 Task: Look for space in Ta'izz, Yemen from 24th August, 2023 to 10th September, 2023 for 6 adults, 2 children in price range Rs.12000 to Rs.15000. Place can be entire place or shared room with 6 bedrooms having 6 beds and 6 bathrooms. Property type can be house, flat, guest house. Amenities needed are: wifi, TV, free parkinig on premises, gym, breakfast. Booking option can be shelf check-in. Required host language is English.
Action: Mouse moved to (422, 95)
Screenshot: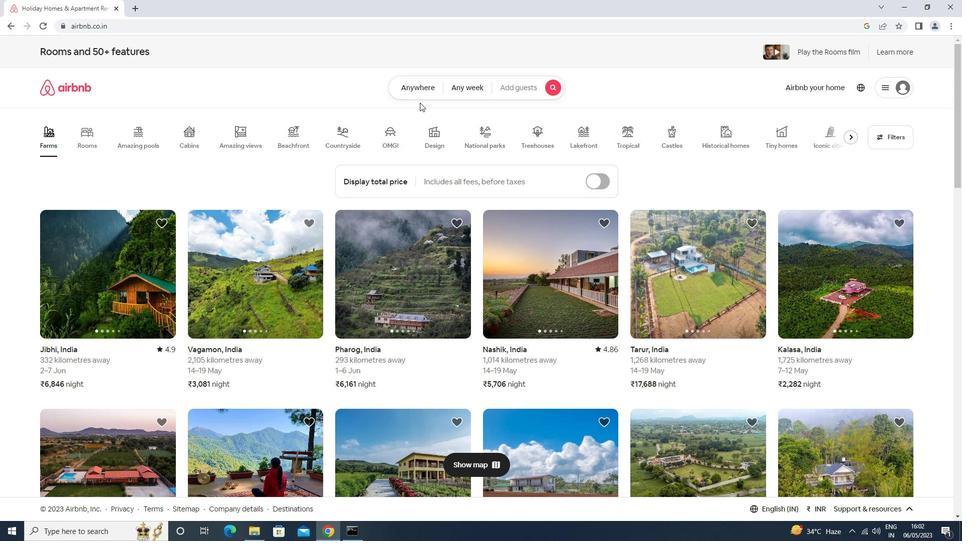 
Action: Mouse pressed left at (422, 95)
Screenshot: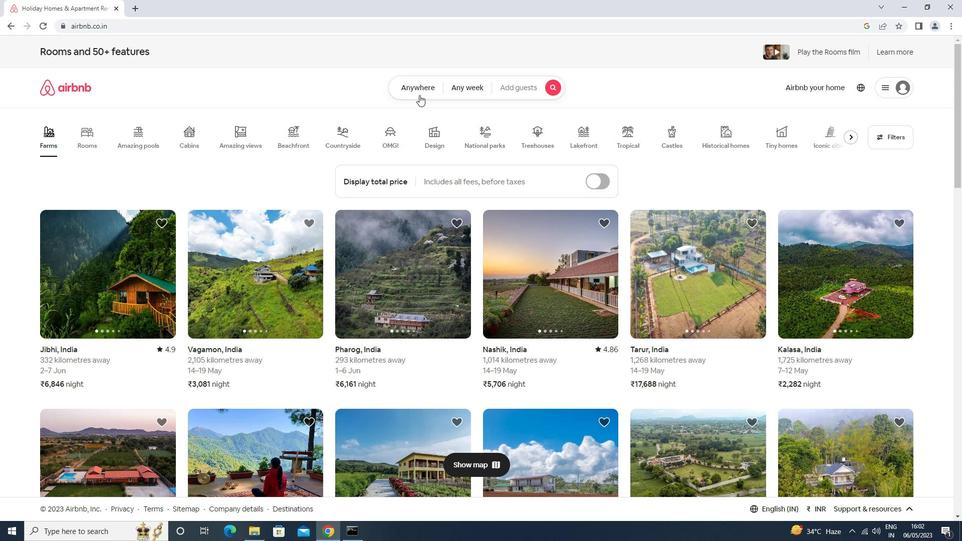 
Action: Mouse moved to (393, 121)
Screenshot: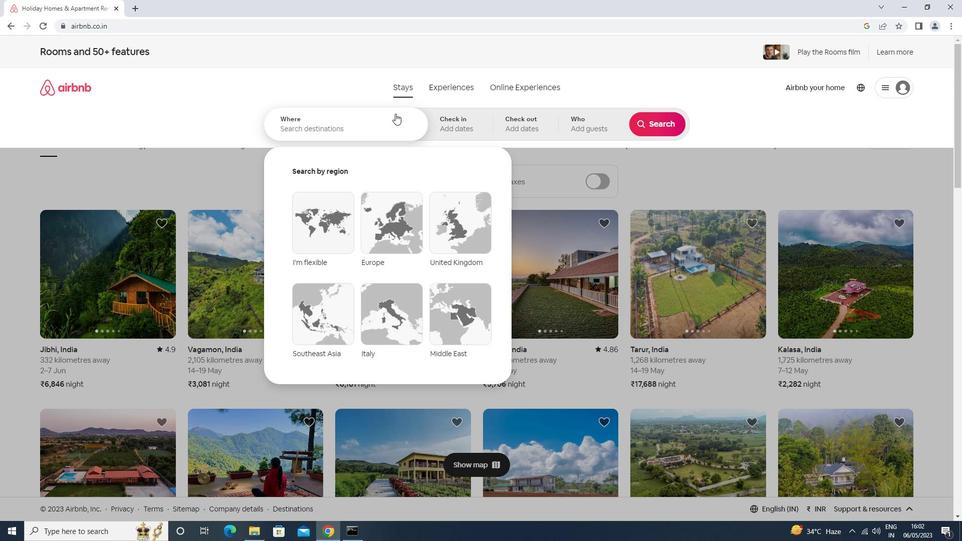 
Action: Mouse pressed left at (393, 121)
Screenshot: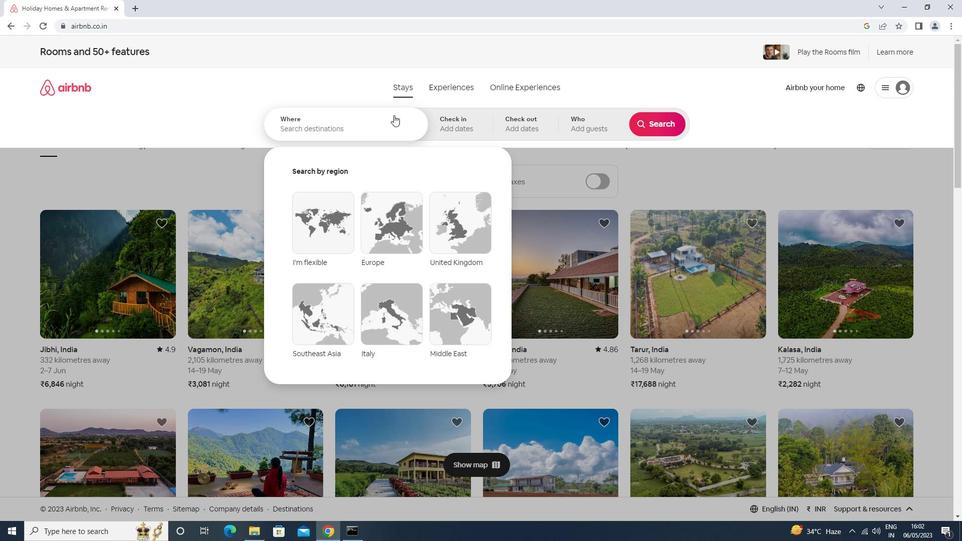 
Action: Mouse moved to (374, 122)
Screenshot: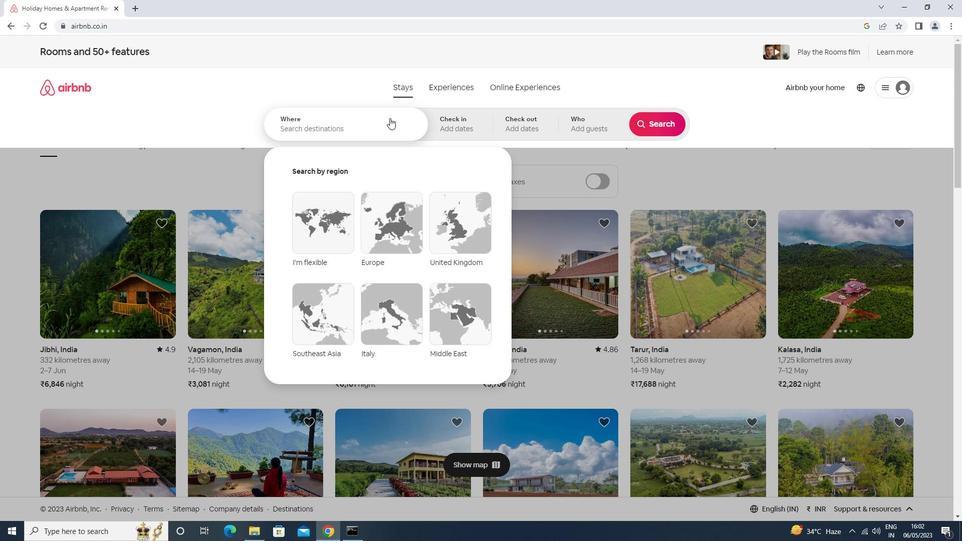 
Action: Key pressed <Key.shift>TA<Key.space>IZZ,<Key.down><Key.enter>
Screenshot: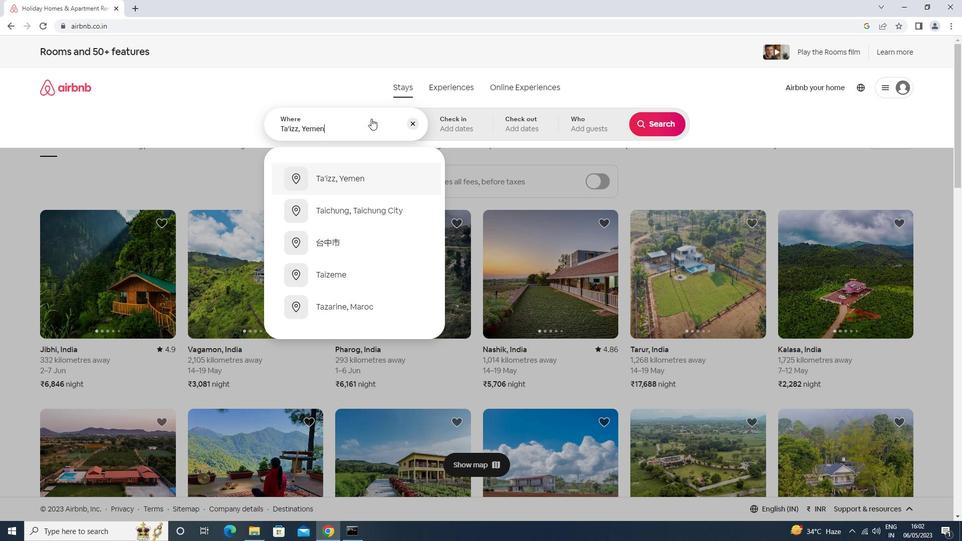 
Action: Mouse moved to (660, 202)
Screenshot: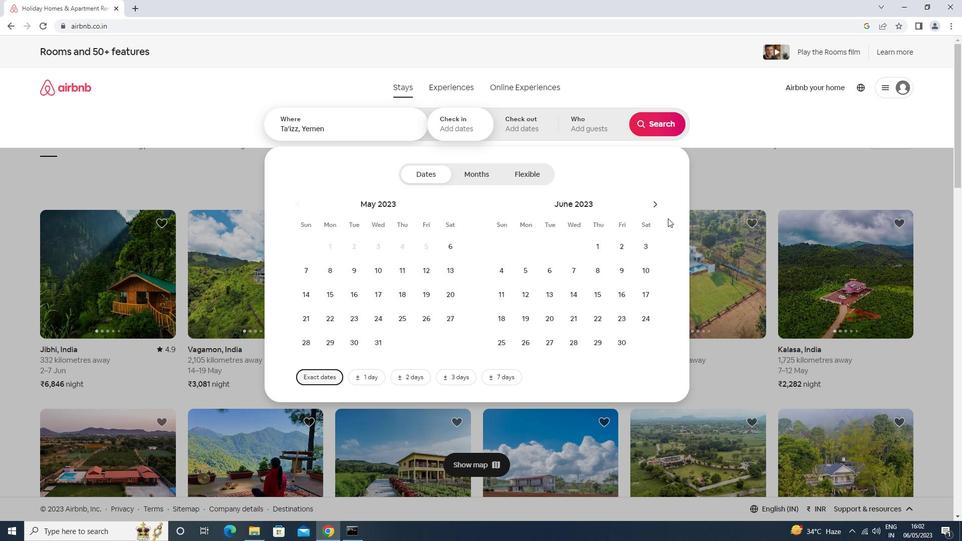 
Action: Mouse pressed left at (660, 202)
Screenshot: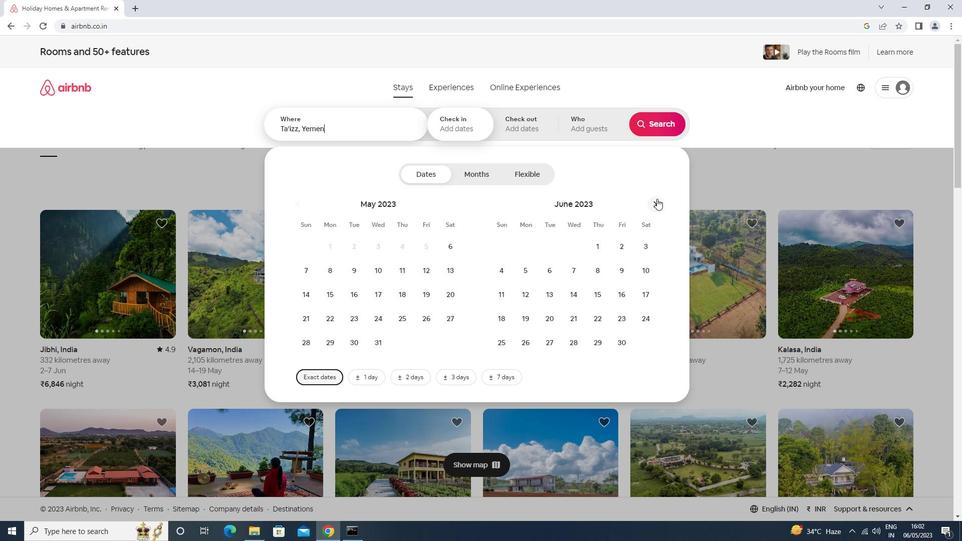 
Action: Mouse pressed left at (660, 202)
Screenshot: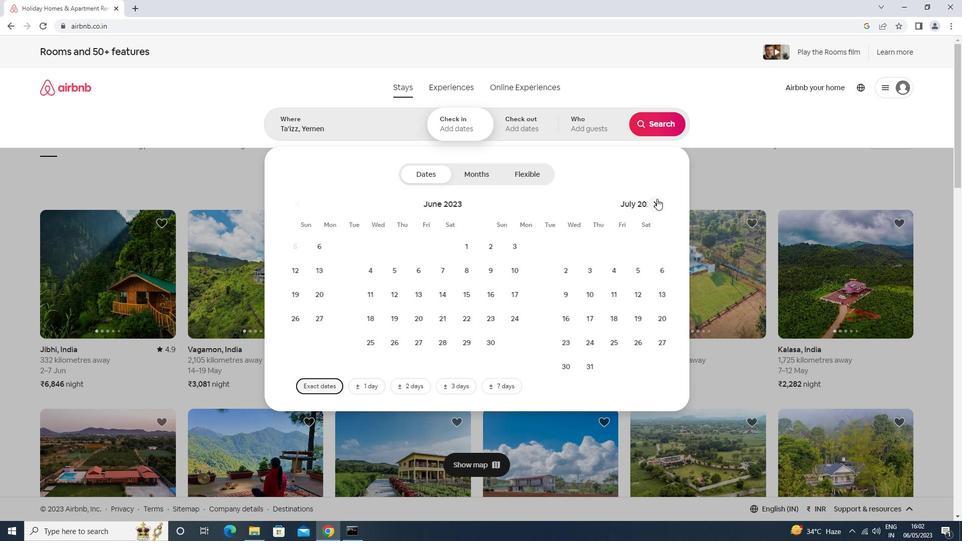 
Action: Mouse pressed left at (660, 202)
Screenshot: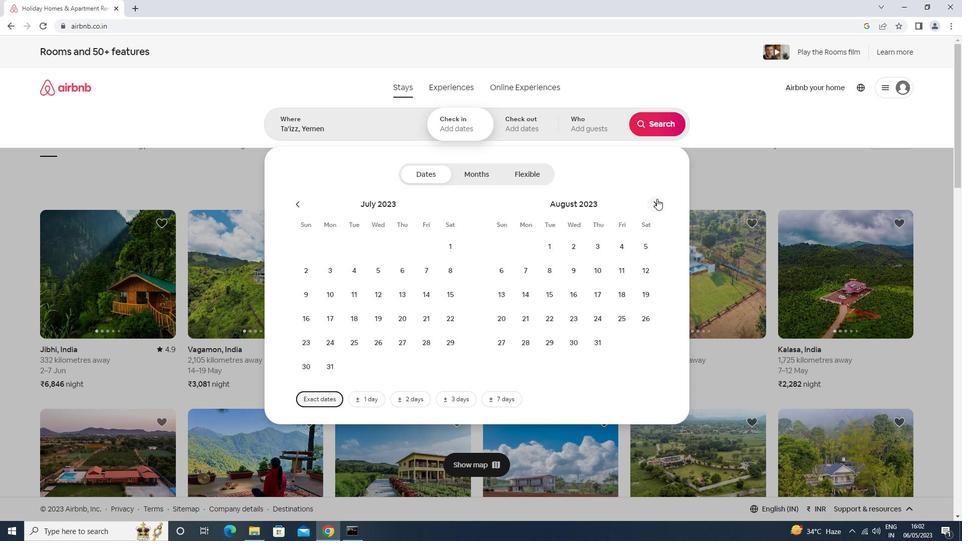 
Action: Mouse moved to (401, 317)
Screenshot: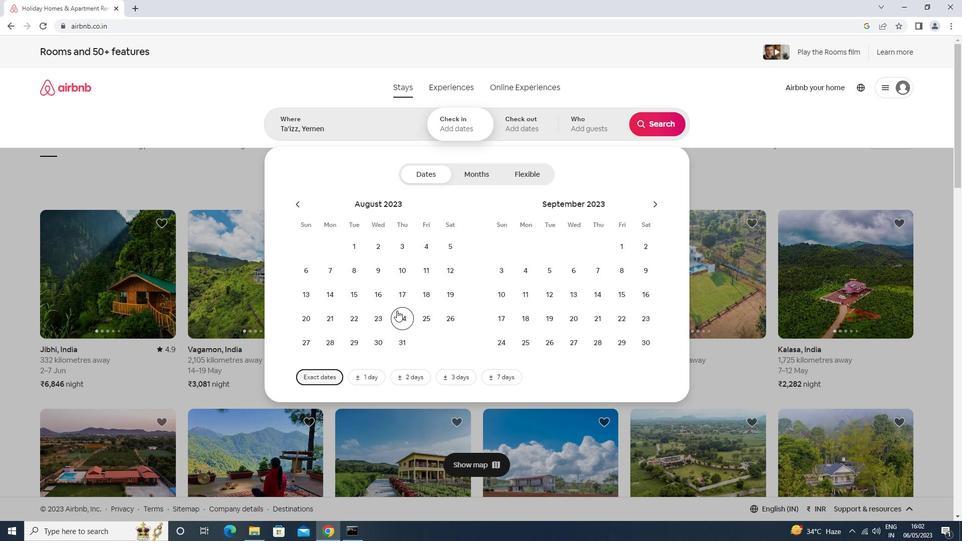 
Action: Mouse pressed left at (401, 317)
Screenshot: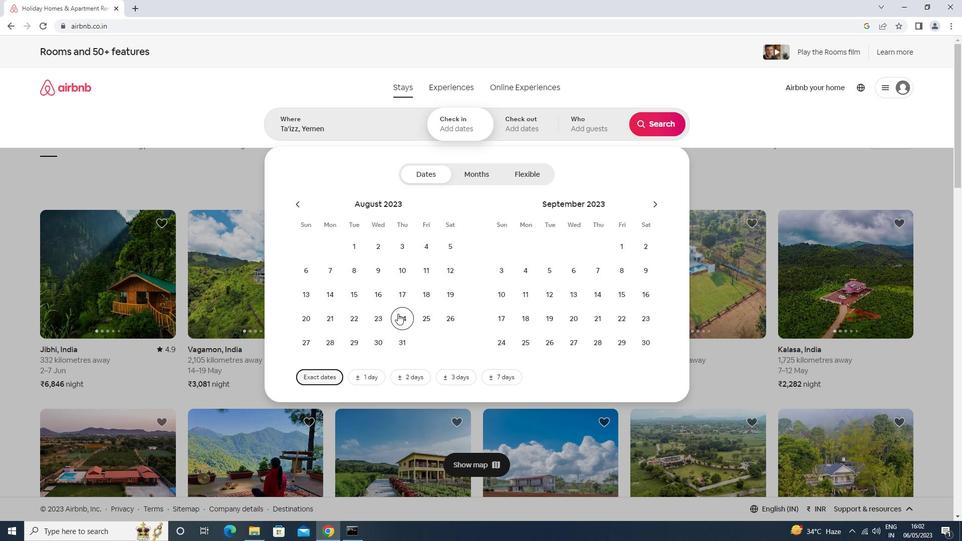 
Action: Mouse moved to (507, 298)
Screenshot: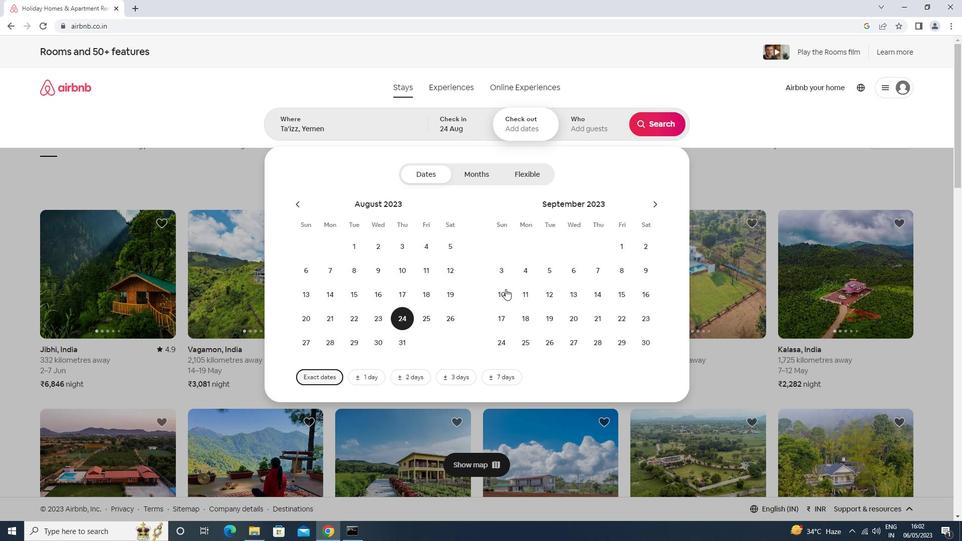 
Action: Mouse pressed left at (507, 298)
Screenshot: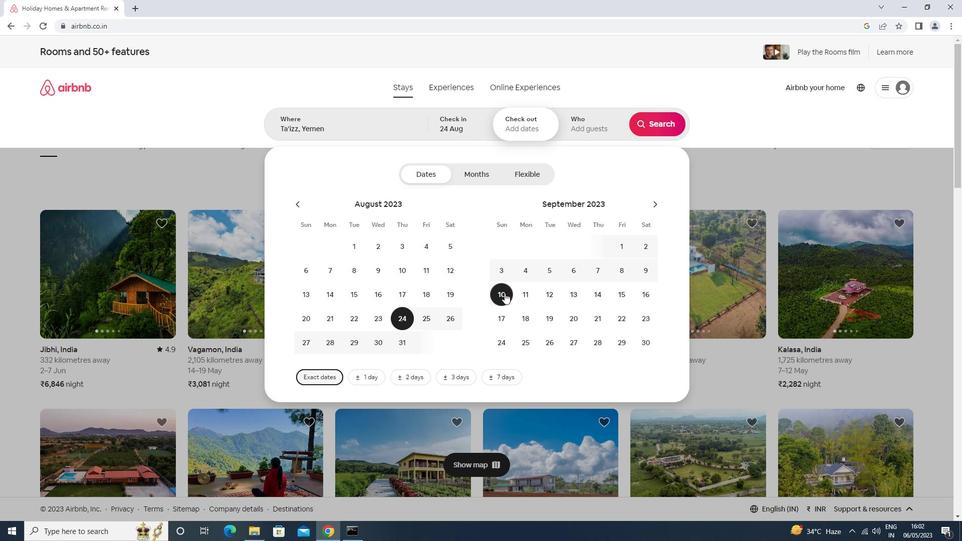 
Action: Mouse moved to (590, 129)
Screenshot: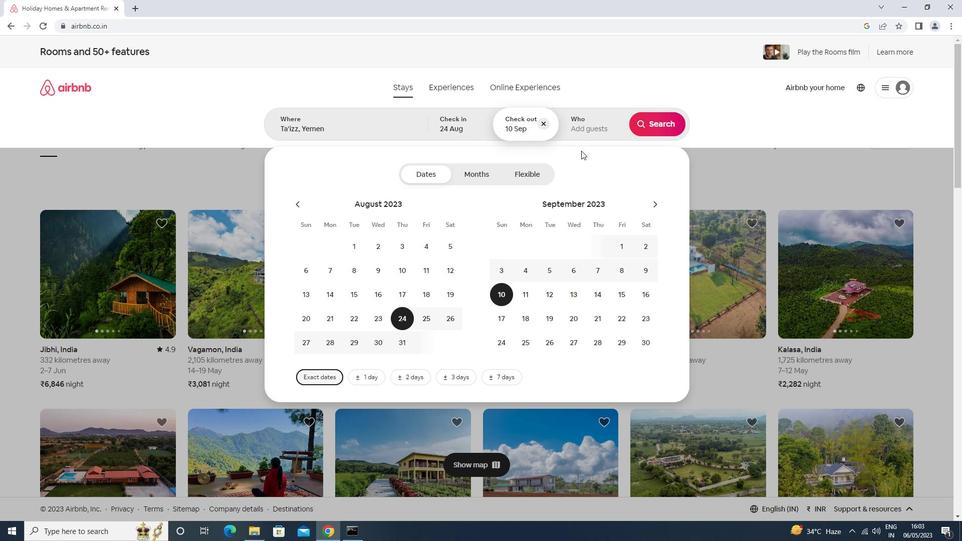 
Action: Mouse pressed left at (590, 129)
Screenshot: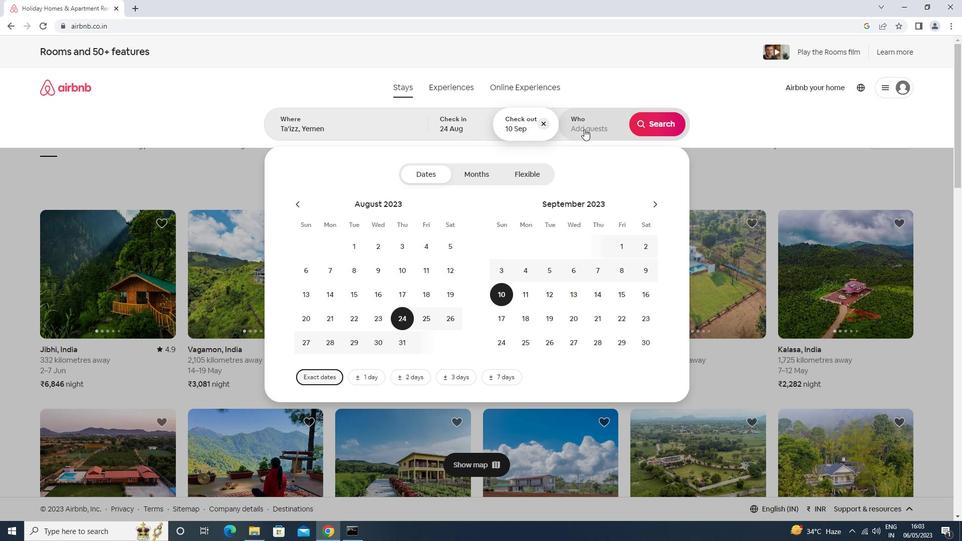 
Action: Mouse moved to (659, 179)
Screenshot: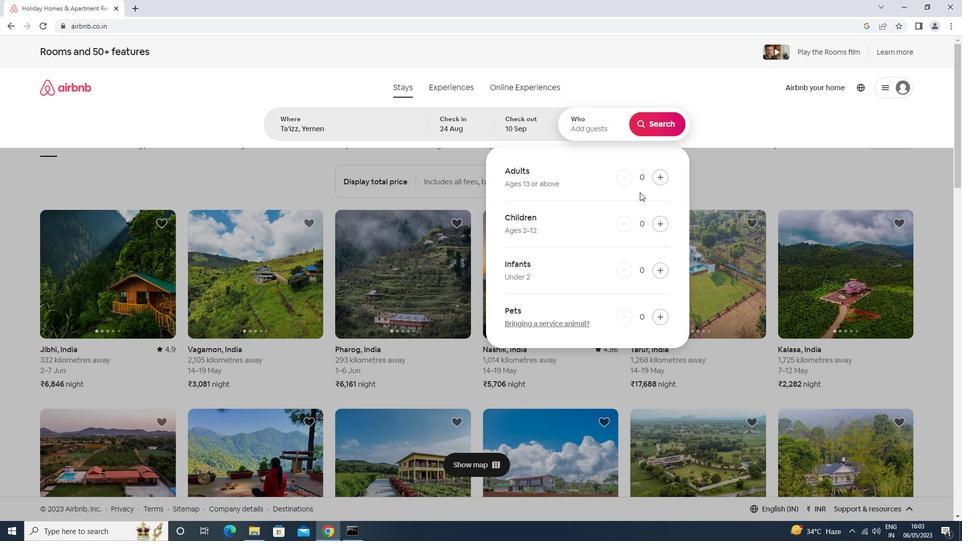 
Action: Mouse pressed left at (659, 179)
Screenshot: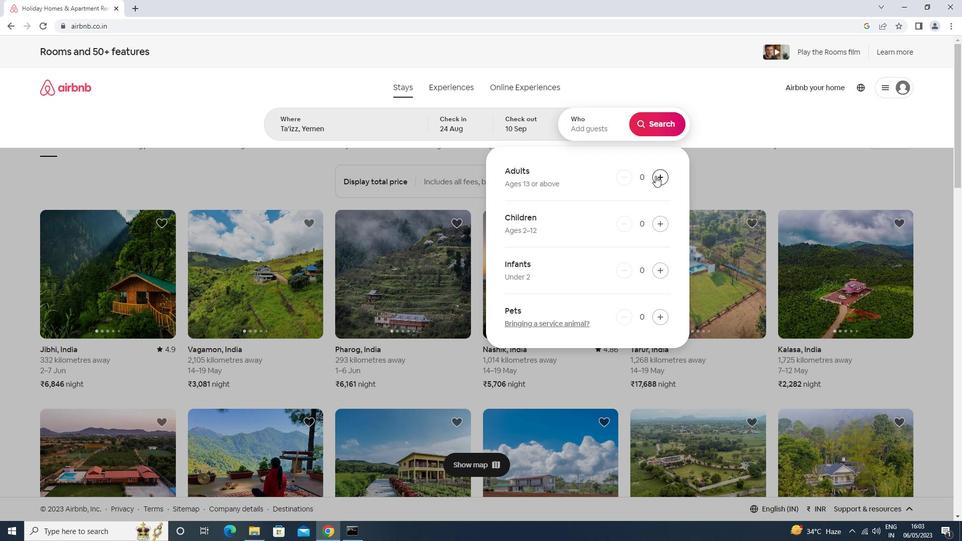 
Action: Mouse pressed left at (659, 179)
Screenshot: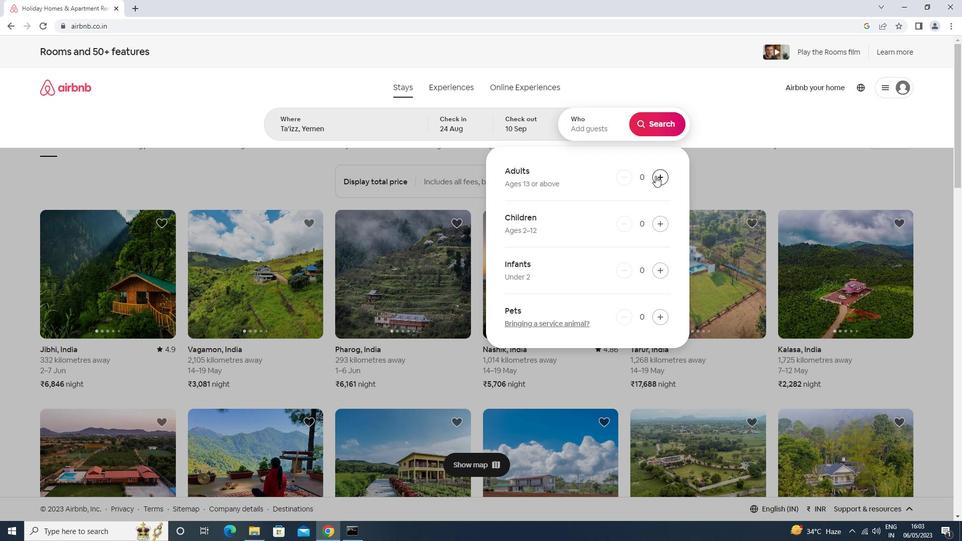 
Action: Mouse pressed left at (659, 179)
Screenshot: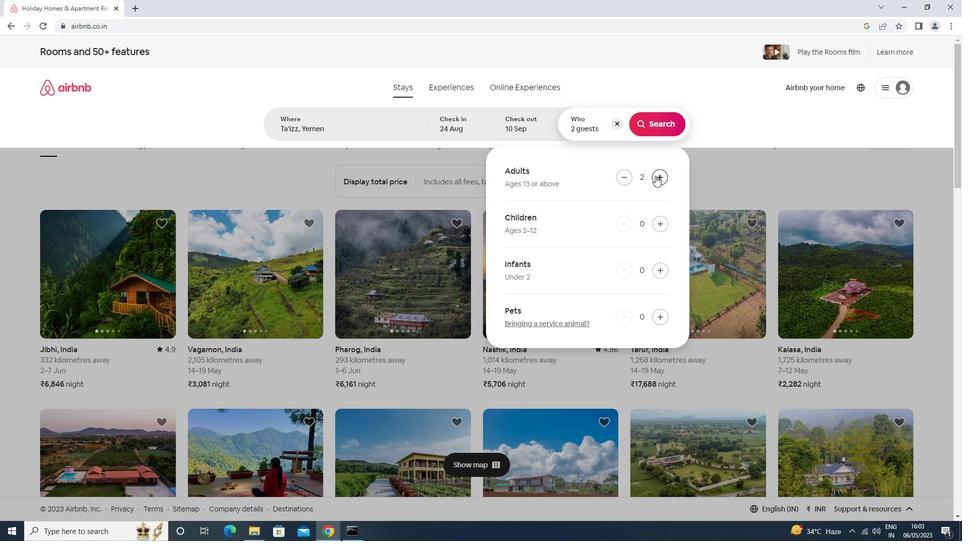 
Action: Mouse pressed left at (659, 179)
Screenshot: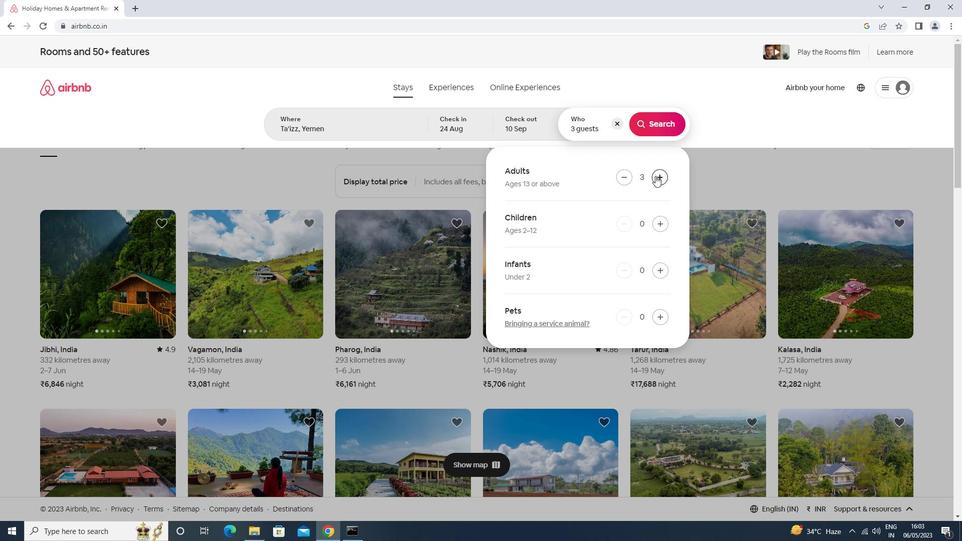 
Action: Mouse pressed left at (659, 179)
Screenshot: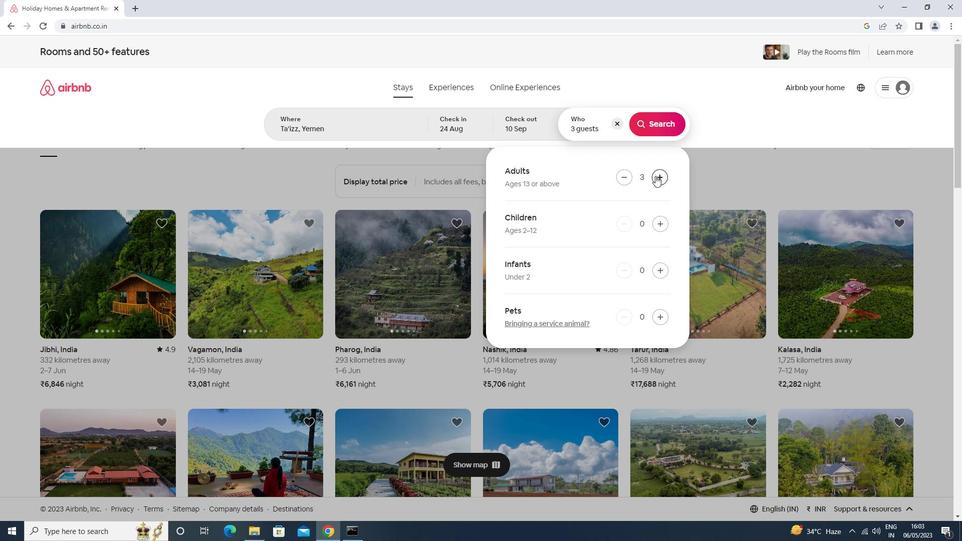 
Action: Mouse pressed left at (659, 179)
Screenshot: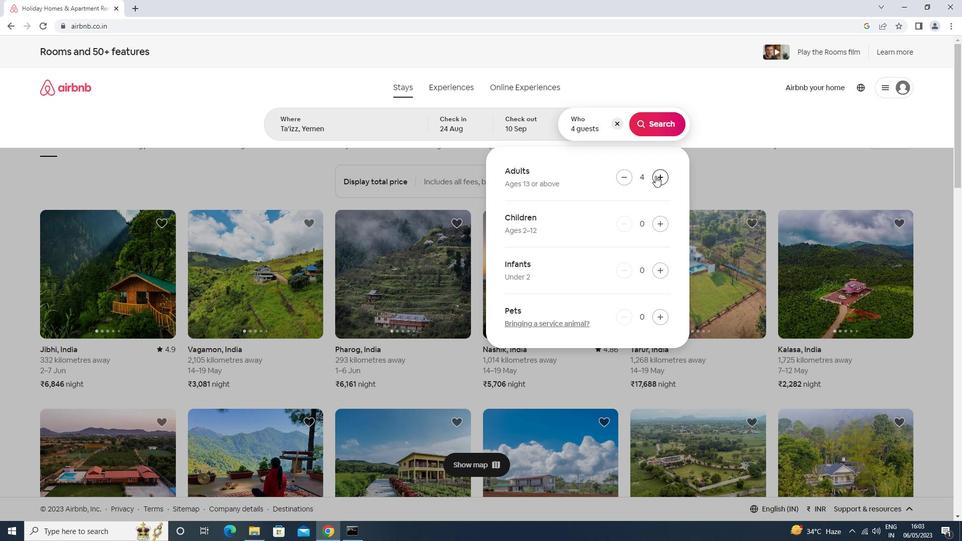 
Action: Mouse pressed left at (659, 179)
Screenshot: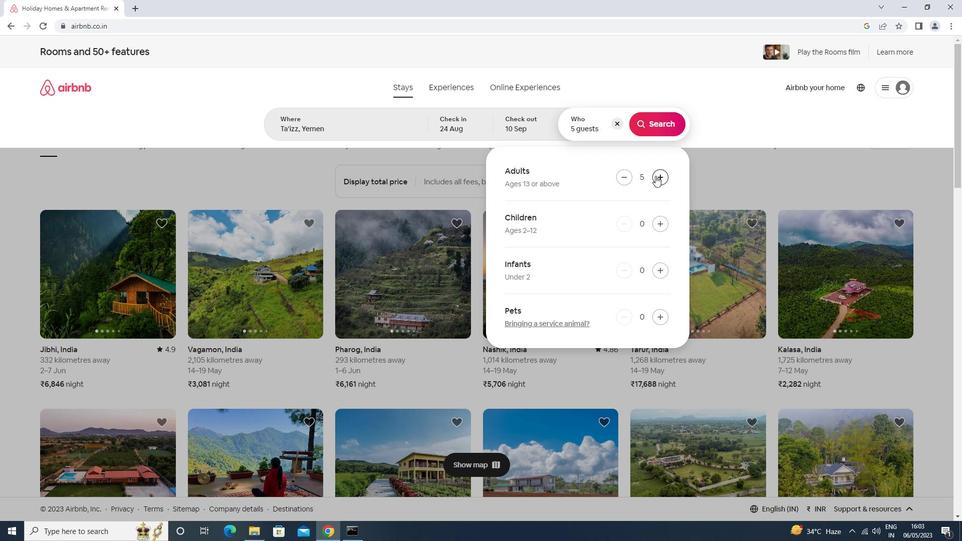 
Action: Mouse moved to (628, 183)
Screenshot: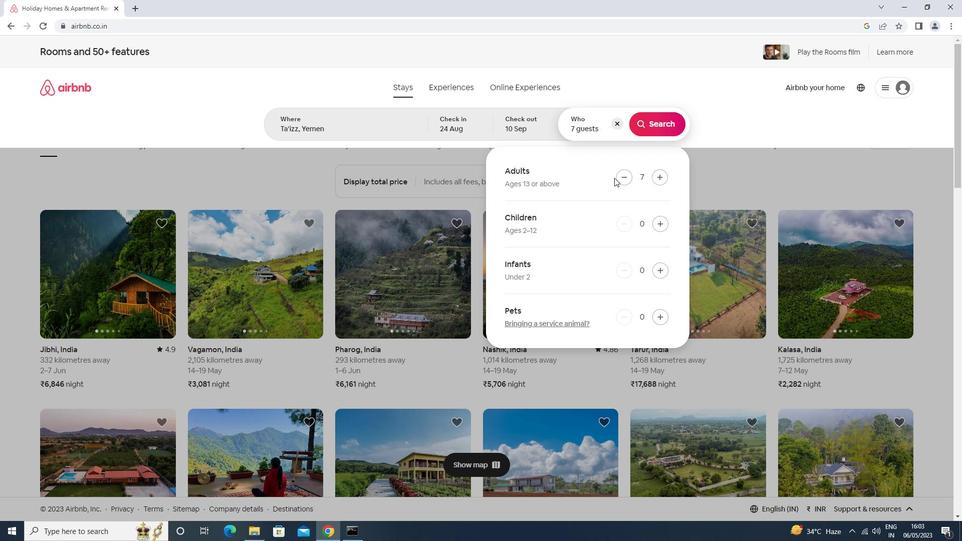 
Action: Mouse pressed left at (628, 183)
Screenshot: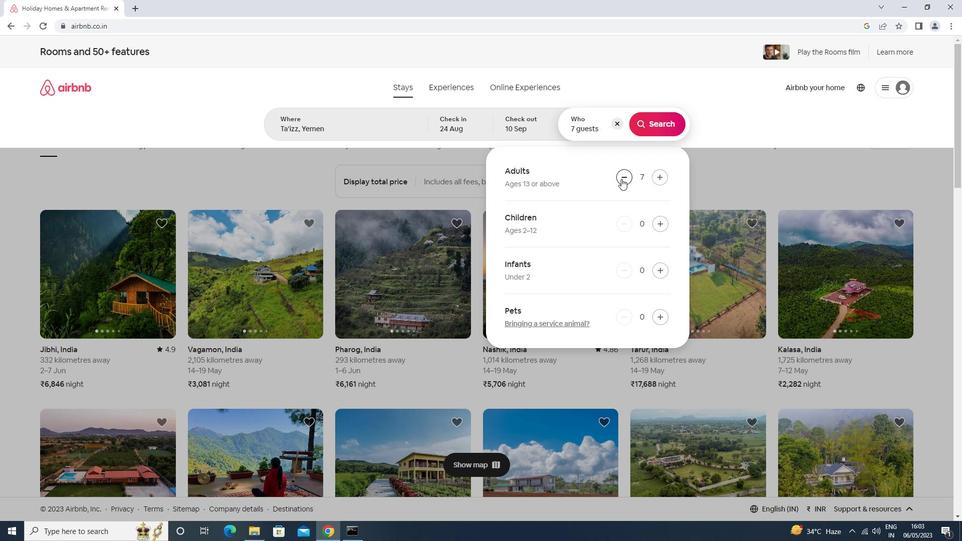 
Action: Mouse moved to (668, 224)
Screenshot: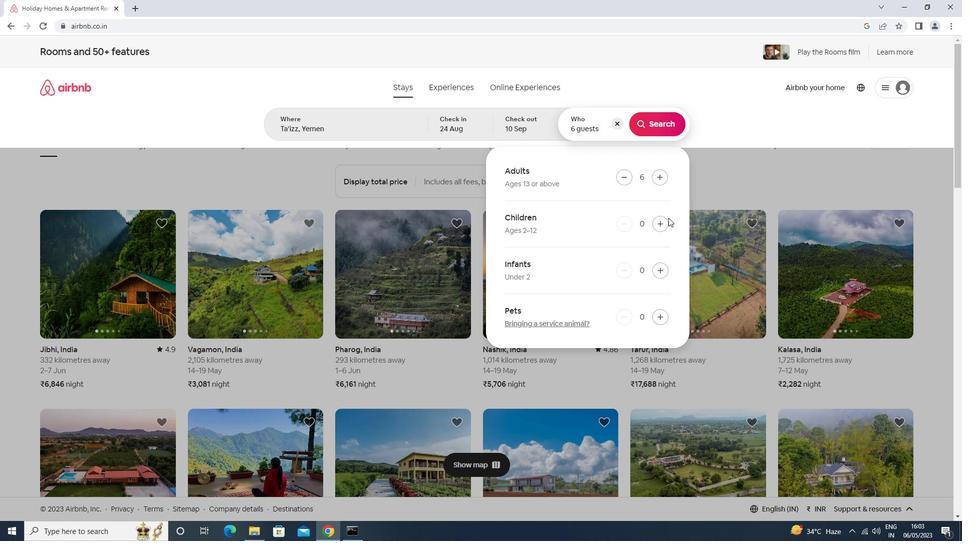 
Action: Mouse pressed left at (668, 224)
Screenshot: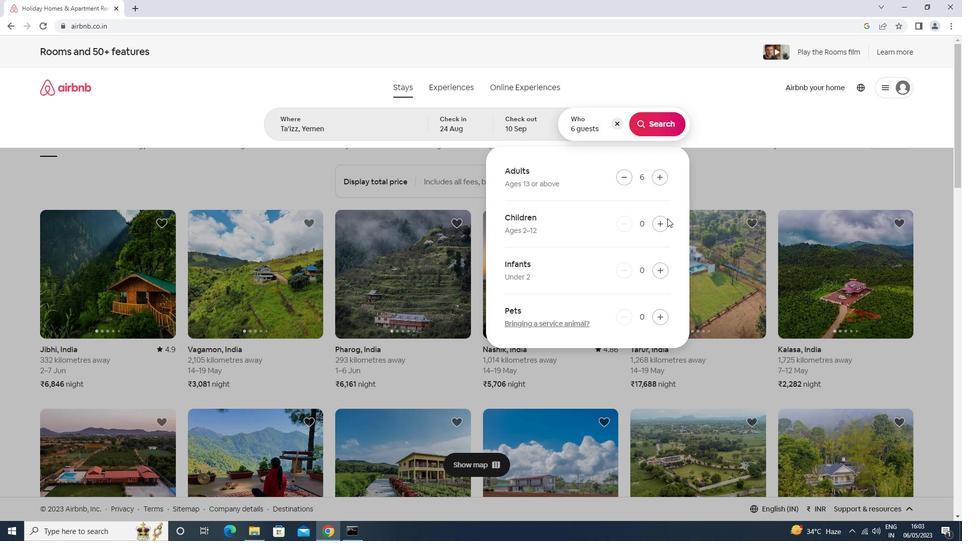 
Action: Mouse moved to (671, 233)
Screenshot: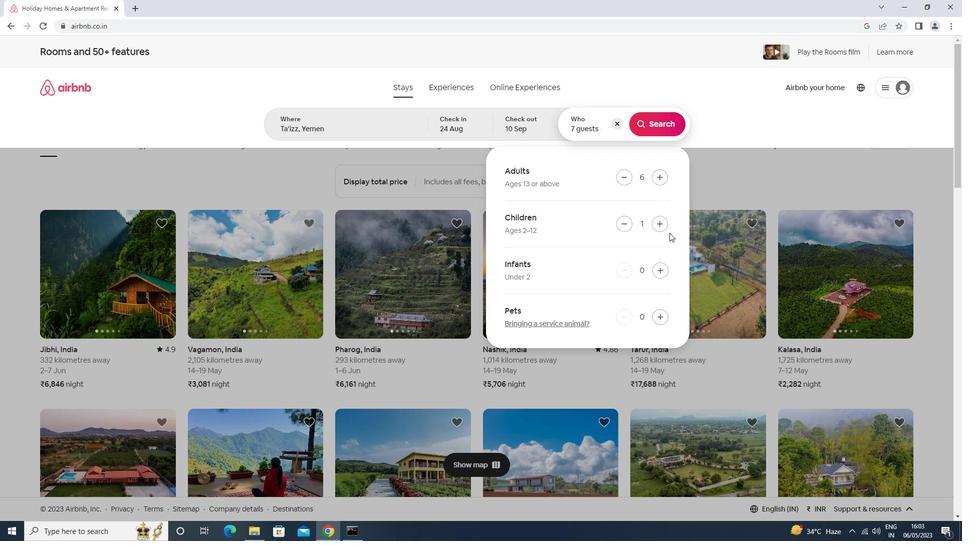
Action: Mouse pressed left at (671, 233)
Screenshot: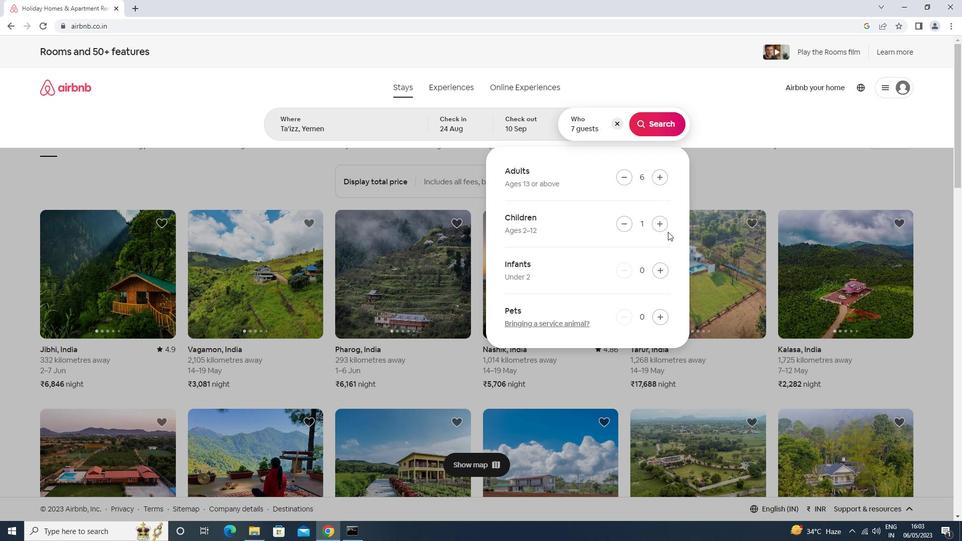 
Action: Mouse moved to (665, 225)
Screenshot: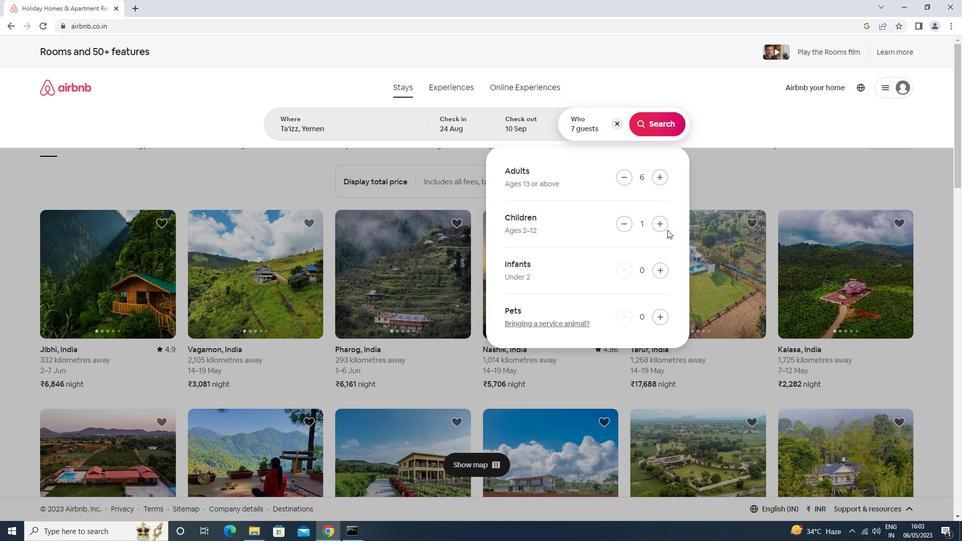 
Action: Mouse pressed left at (665, 225)
Screenshot: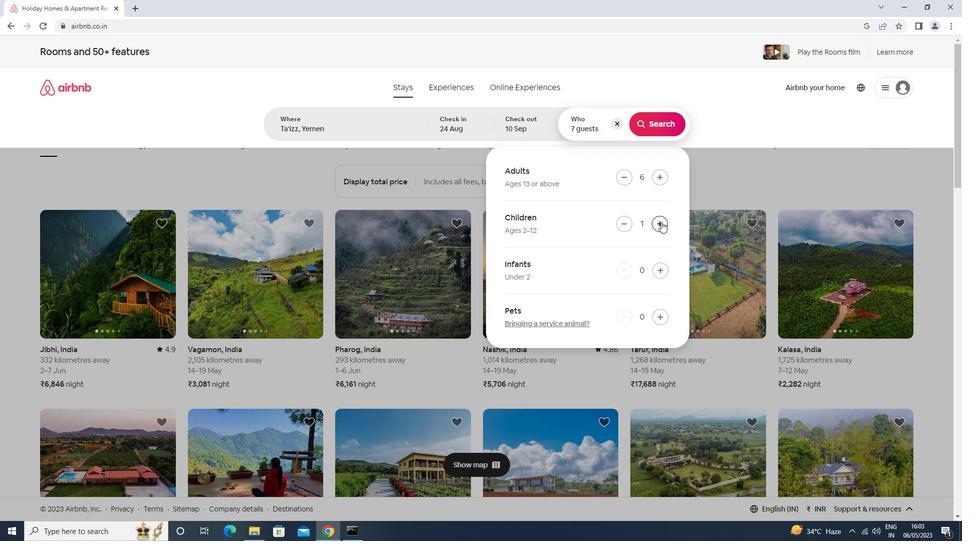 
Action: Mouse moved to (660, 120)
Screenshot: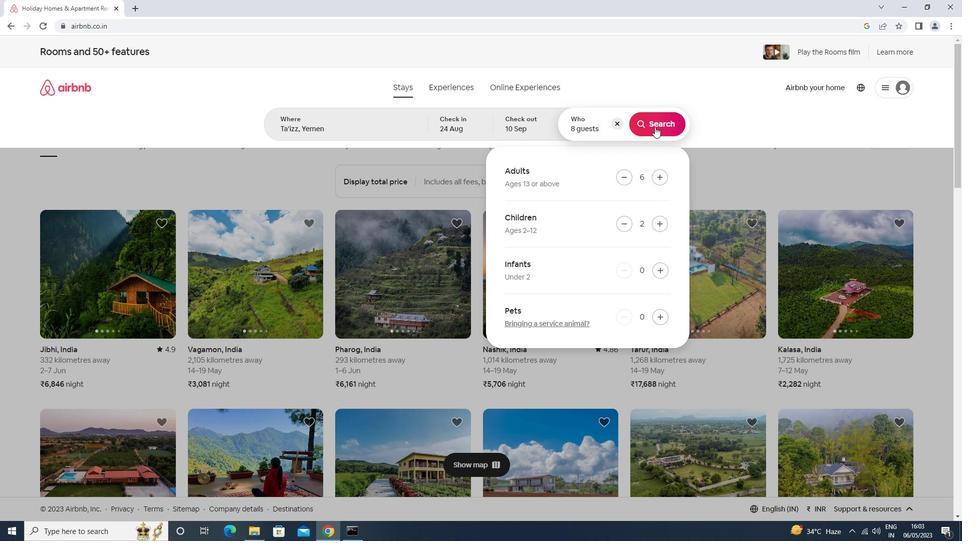 
Action: Mouse pressed left at (660, 120)
Screenshot: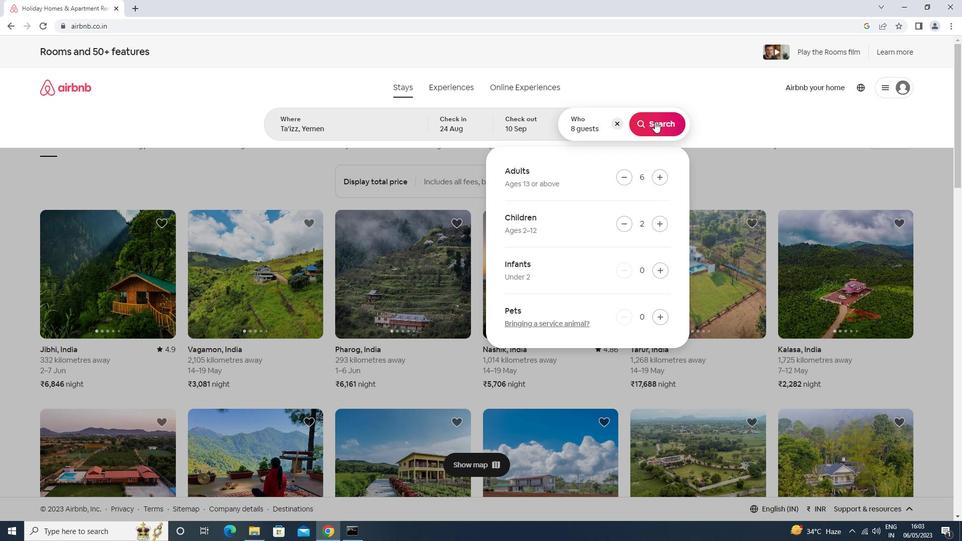 
Action: Mouse moved to (929, 94)
Screenshot: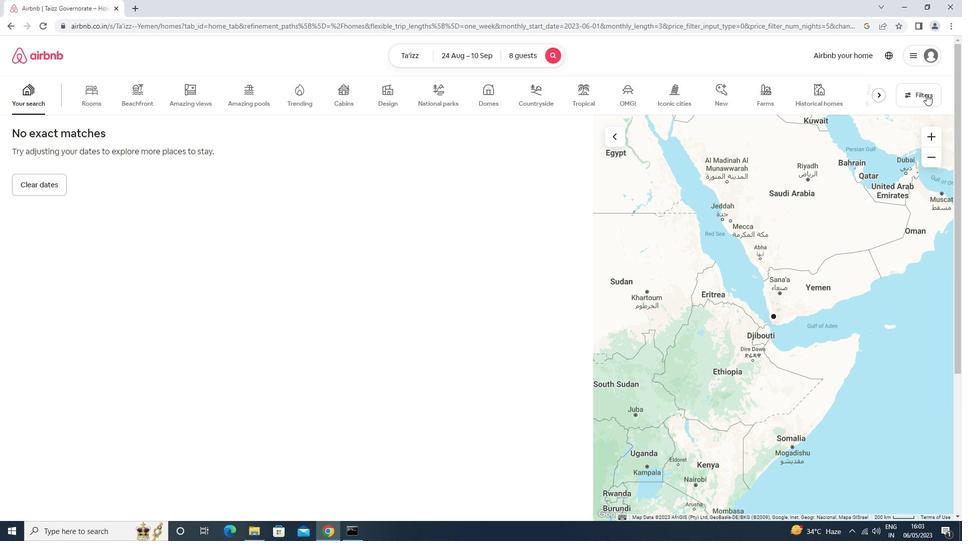 
Action: Mouse pressed left at (929, 94)
Screenshot: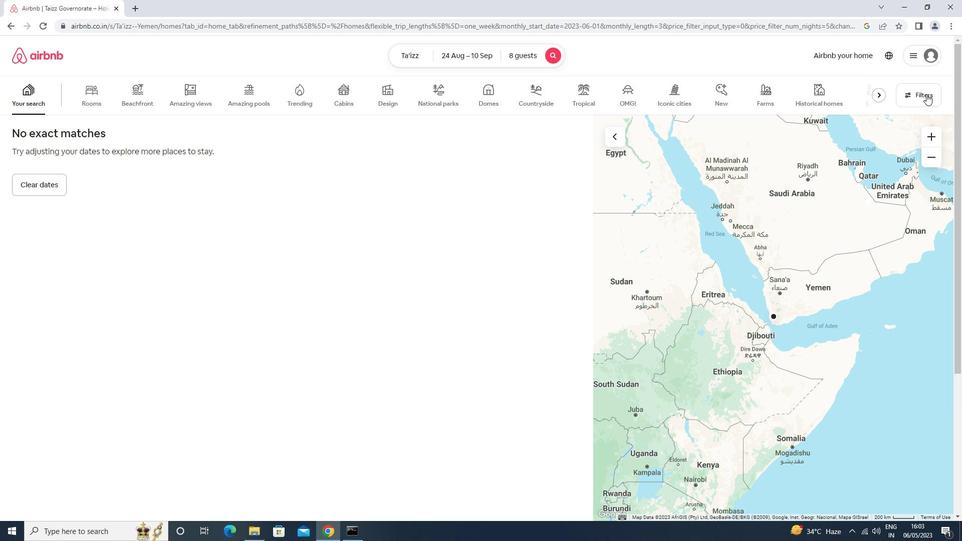 
Action: Mouse moved to (437, 328)
Screenshot: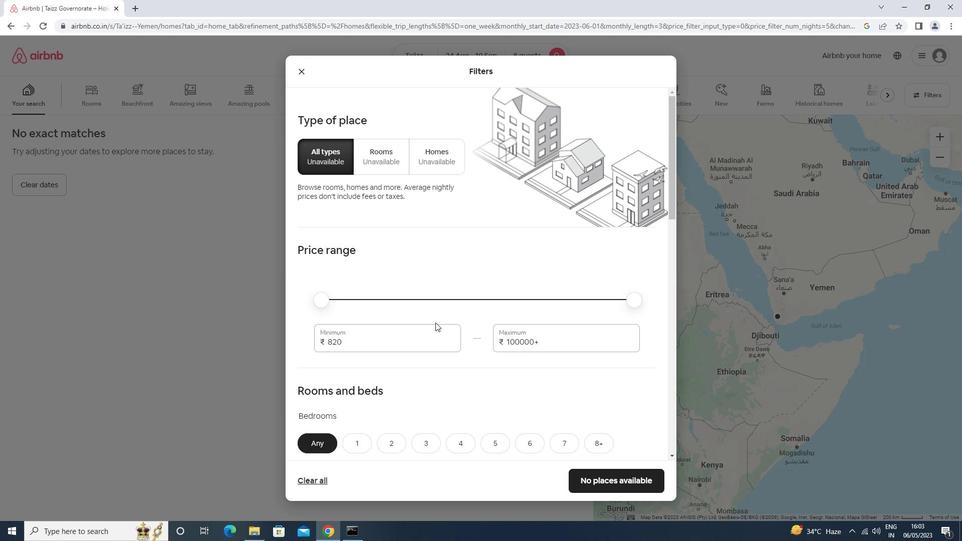 
Action: Mouse pressed left at (437, 328)
Screenshot: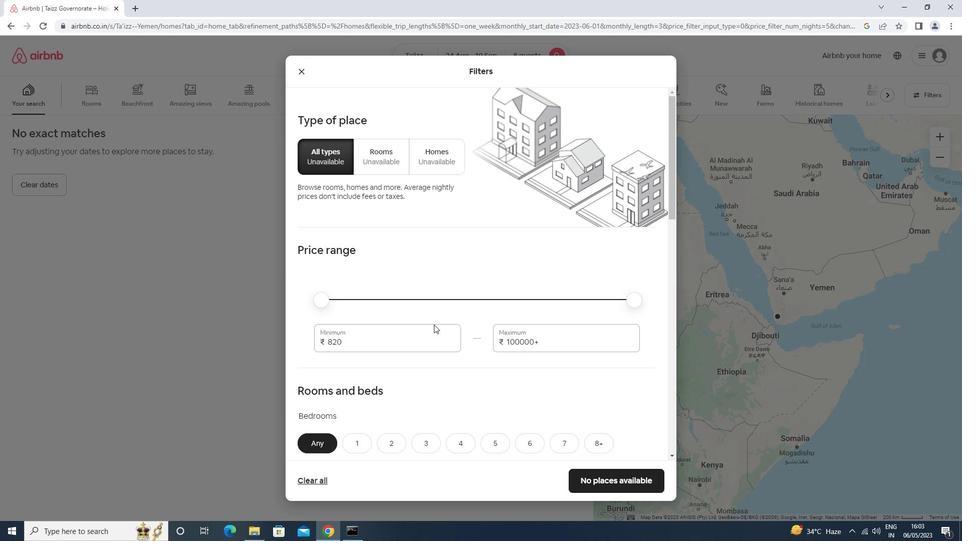 
Action: Key pressed <Key.backspace><Key.backspace><Key.backspace>12000<Key.tab>15000
Screenshot: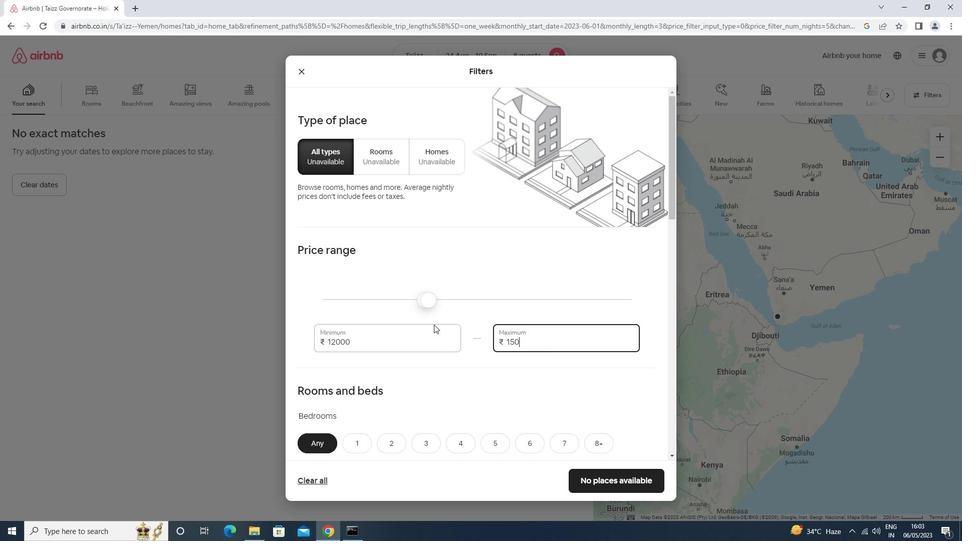 
Action: Mouse moved to (430, 332)
Screenshot: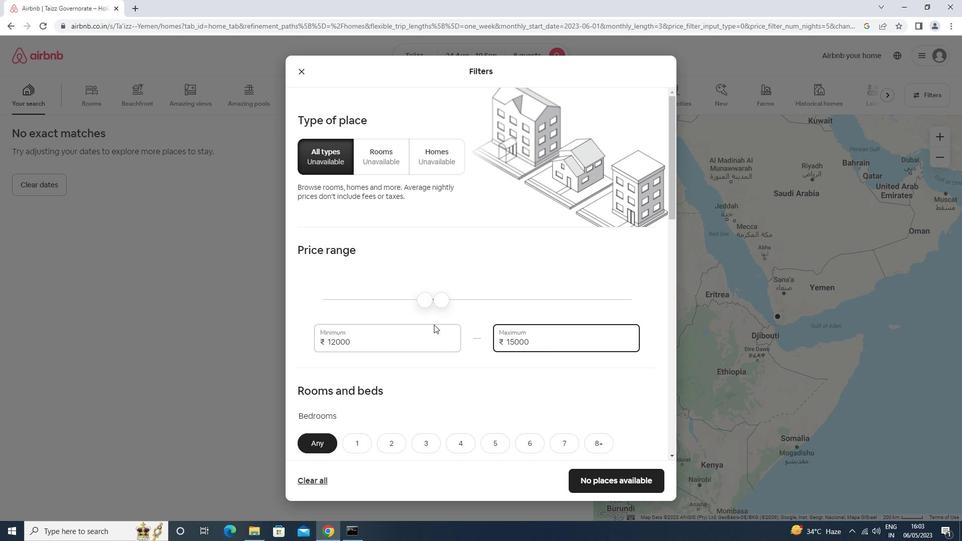 
Action: Mouse scrolled (430, 332) with delta (0, 0)
Screenshot: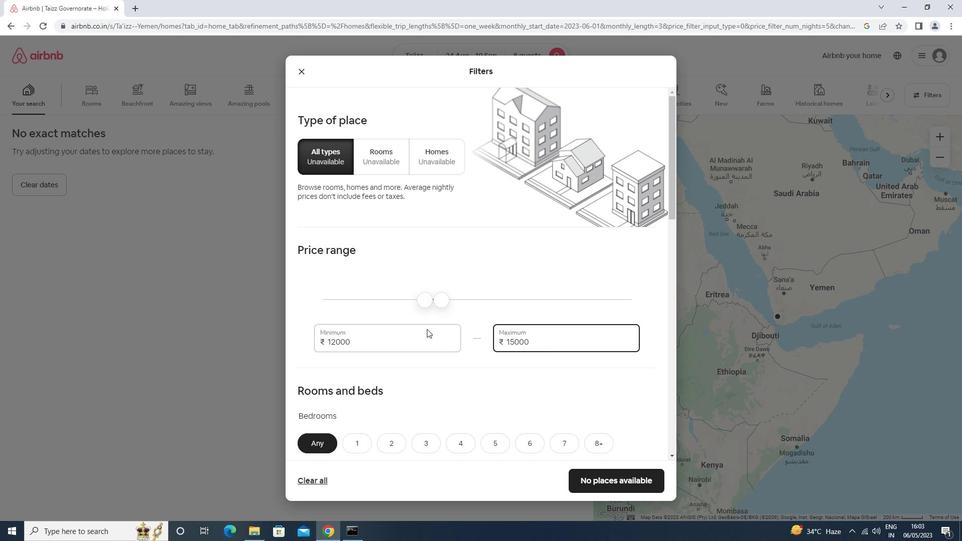 
Action: Mouse scrolled (430, 332) with delta (0, 0)
Screenshot: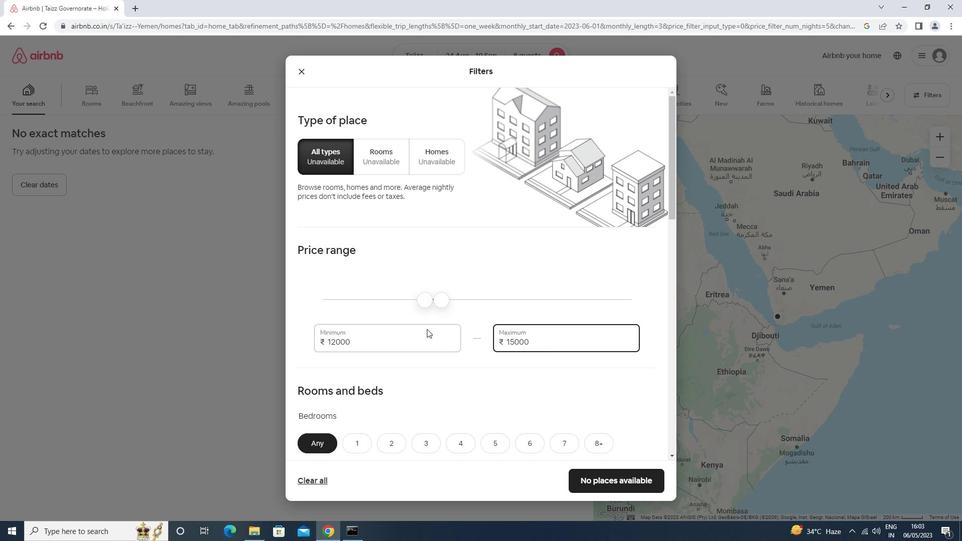
Action: Mouse scrolled (430, 332) with delta (0, 0)
Screenshot: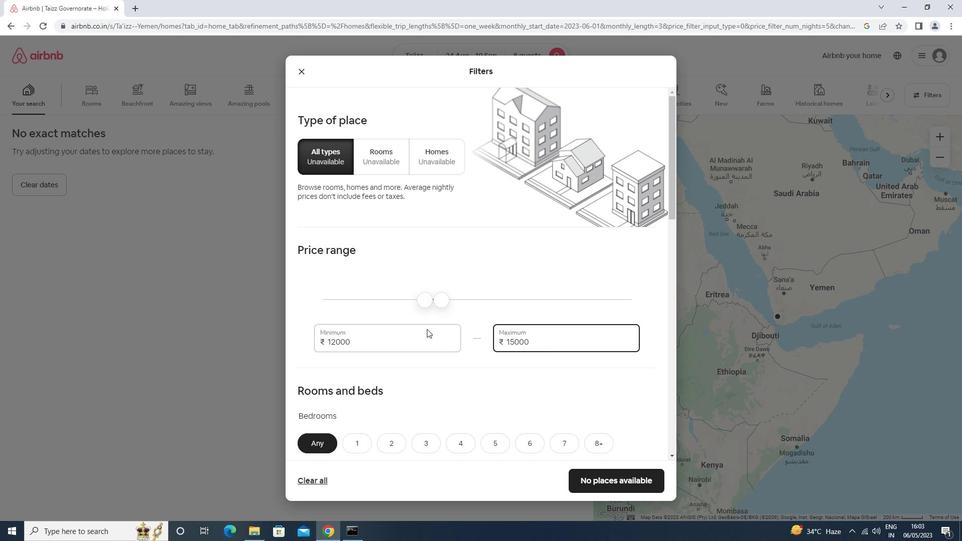 
Action: Mouse scrolled (430, 332) with delta (0, 0)
Screenshot: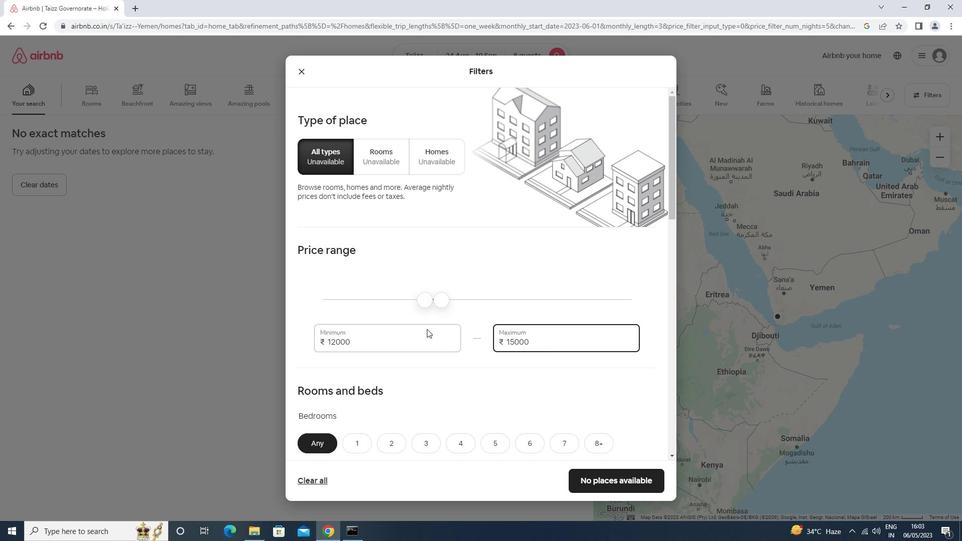
Action: Mouse moved to (531, 246)
Screenshot: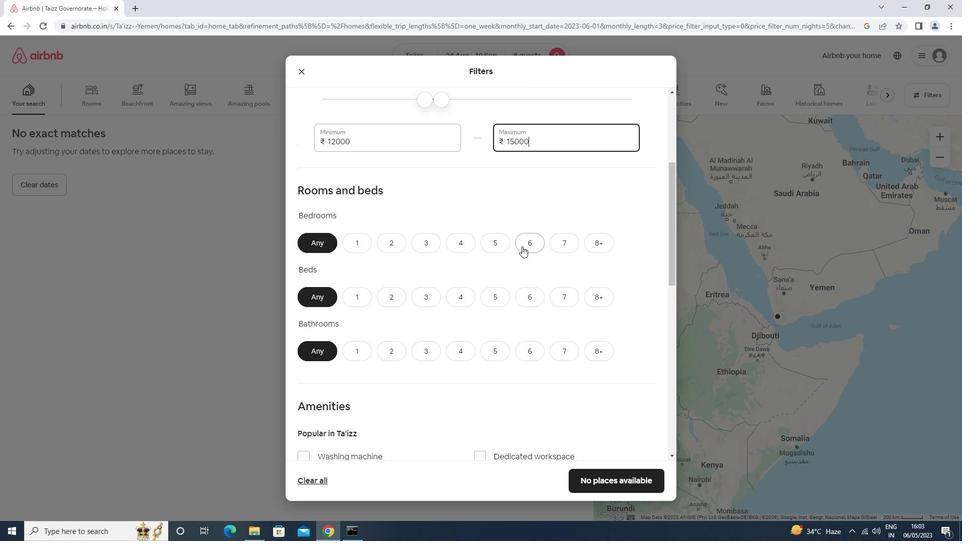 
Action: Mouse pressed left at (531, 246)
Screenshot: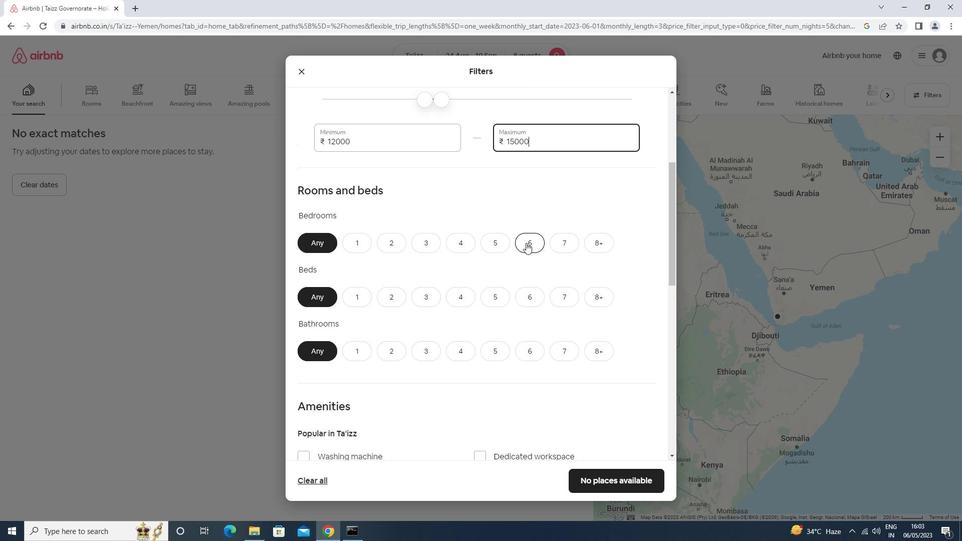 
Action: Mouse moved to (531, 296)
Screenshot: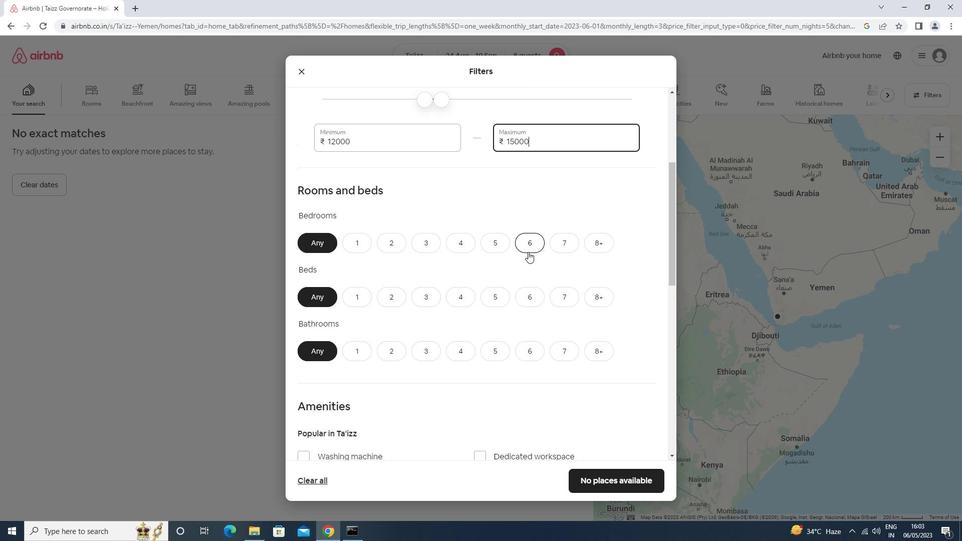 
Action: Mouse pressed left at (531, 296)
Screenshot: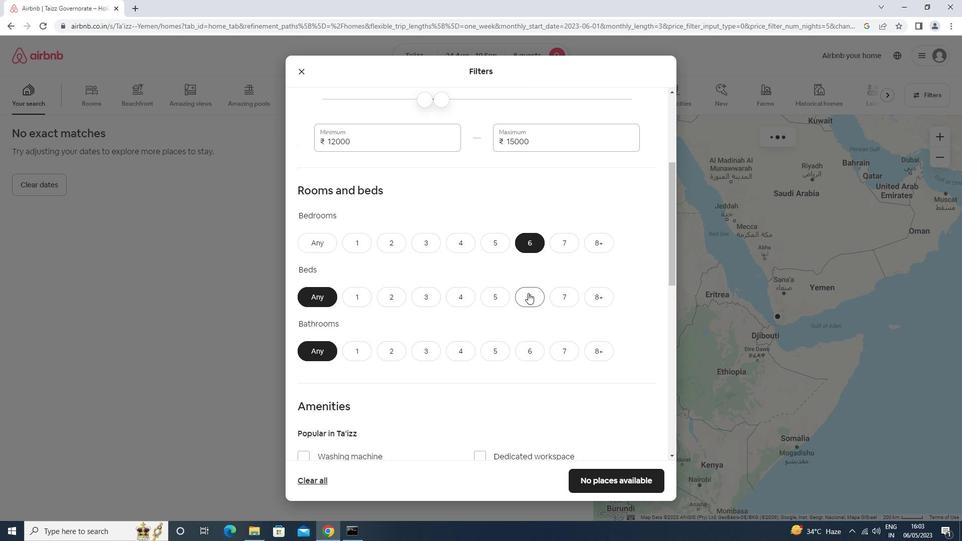 
Action: Mouse moved to (527, 353)
Screenshot: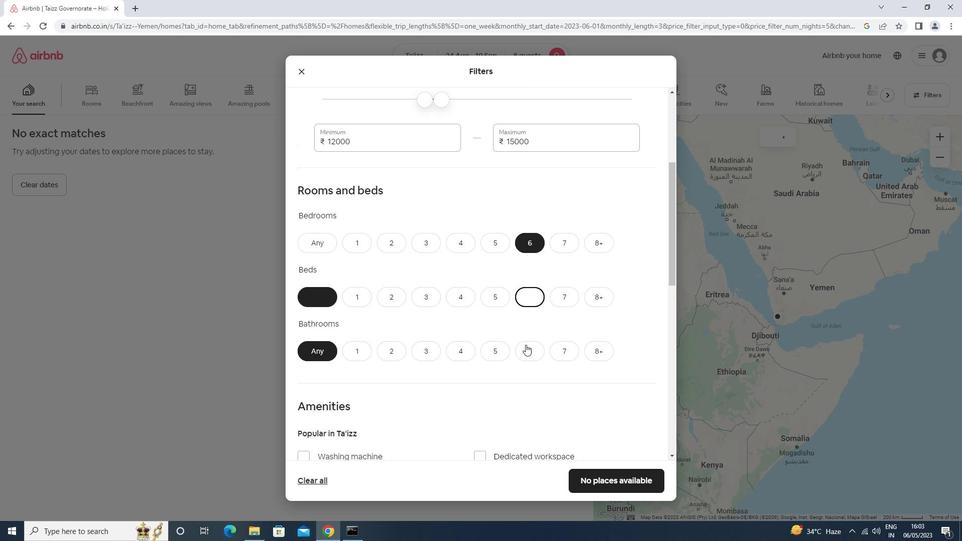 
Action: Mouse pressed left at (527, 353)
Screenshot: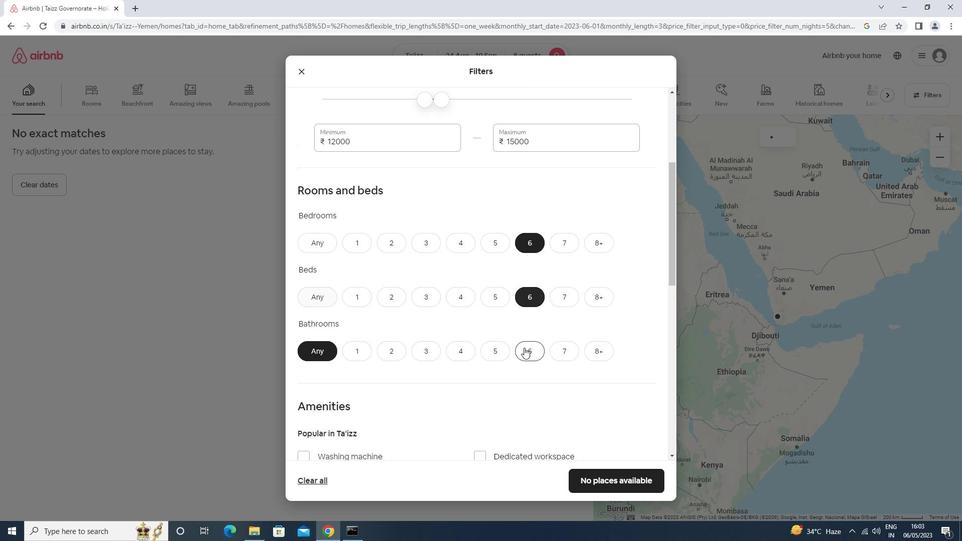 
Action: Mouse moved to (455, 299)
Screenshot: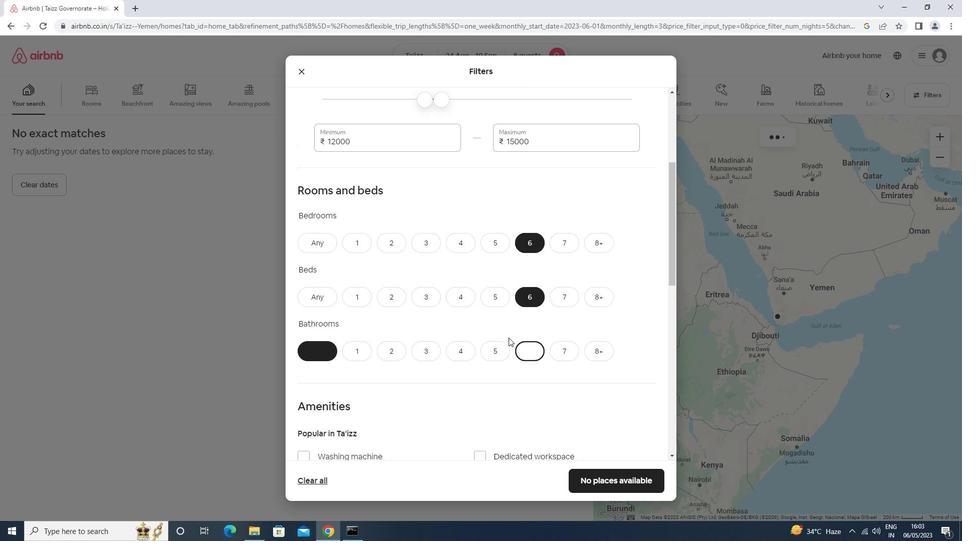 
Action: Mouse scrolled (455, 299) with delta (0, 0)
Screenshot: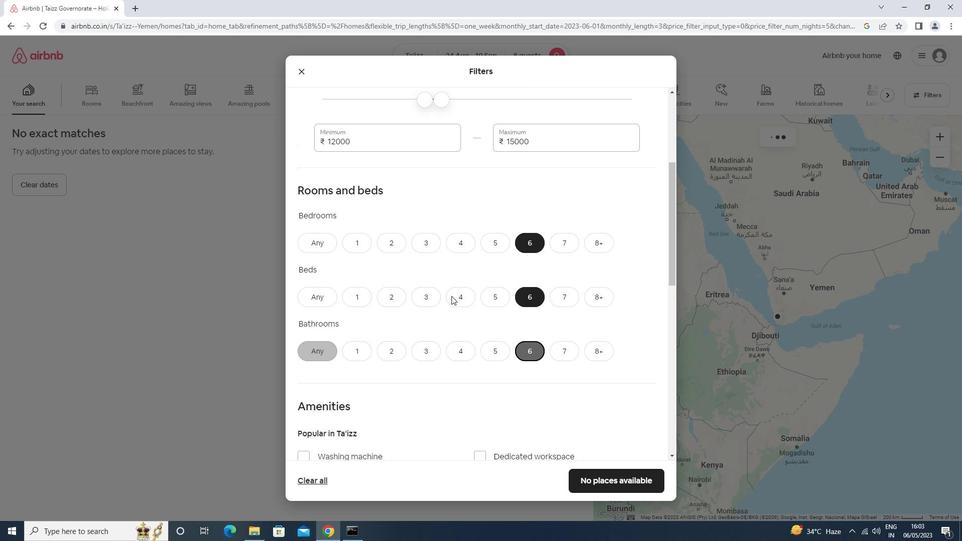
Action: Mouse scrolled (455, 299) with delta (0, 0)
Screenshot: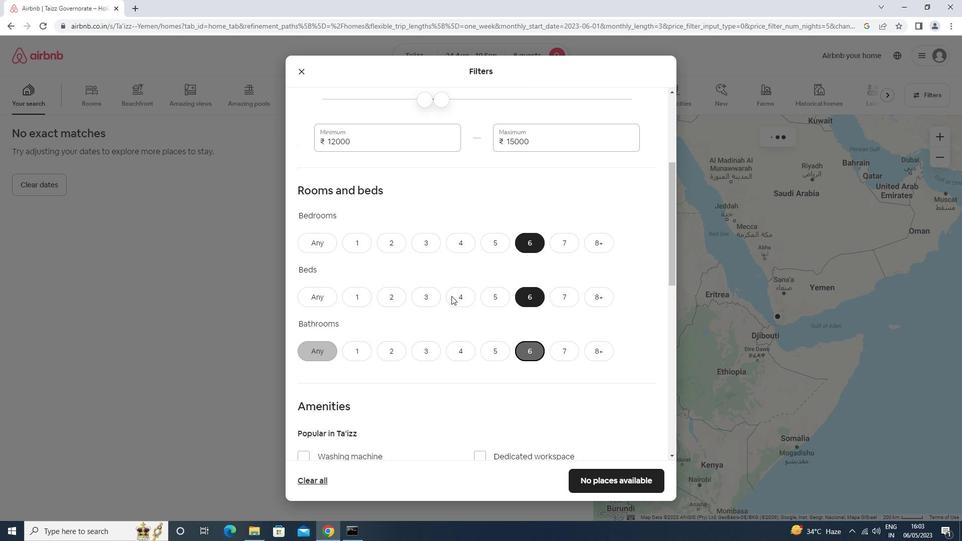 
Action: Mouse scrolled (455, 299) with delta (0, 0)
Screenshot: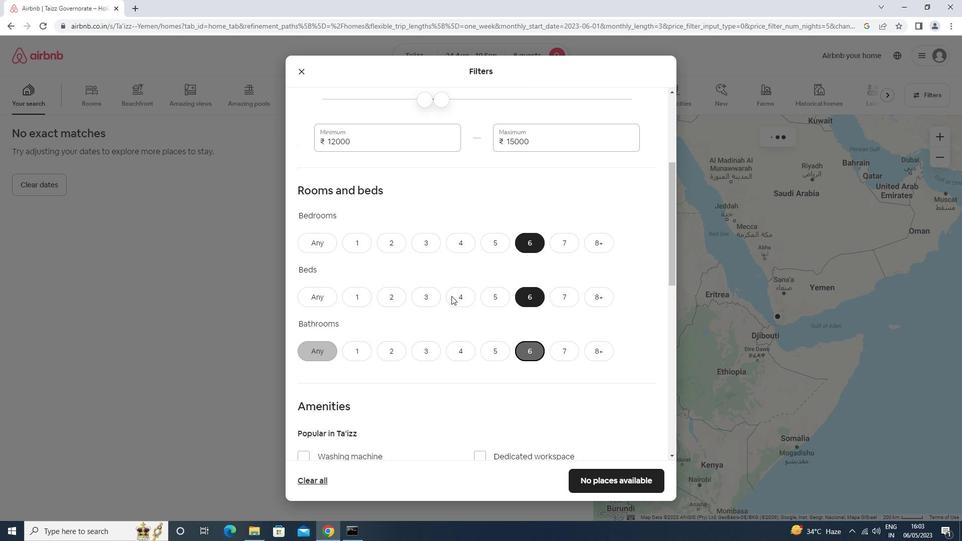 
Action: Mouse scrolled (455, 299) with delta (0, 0)
Screenshot: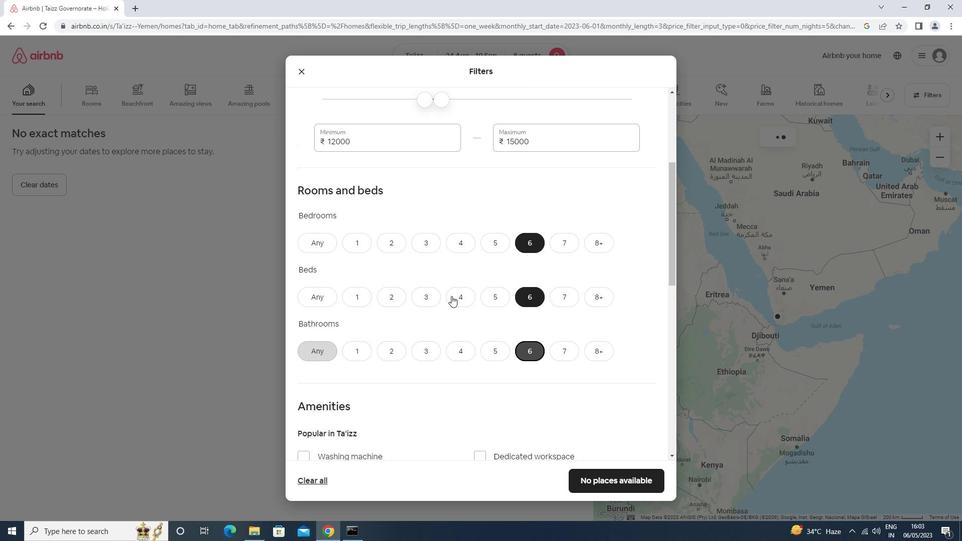 
Action: Mouse moved to (331, 326)
Screenshot: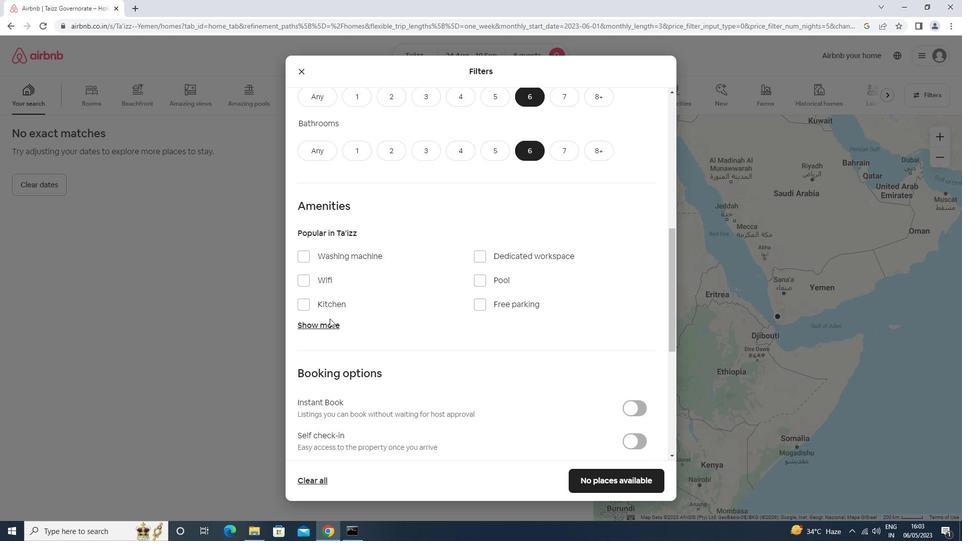 
Action: Mouse pressed left at (331, 326)
Screenshot: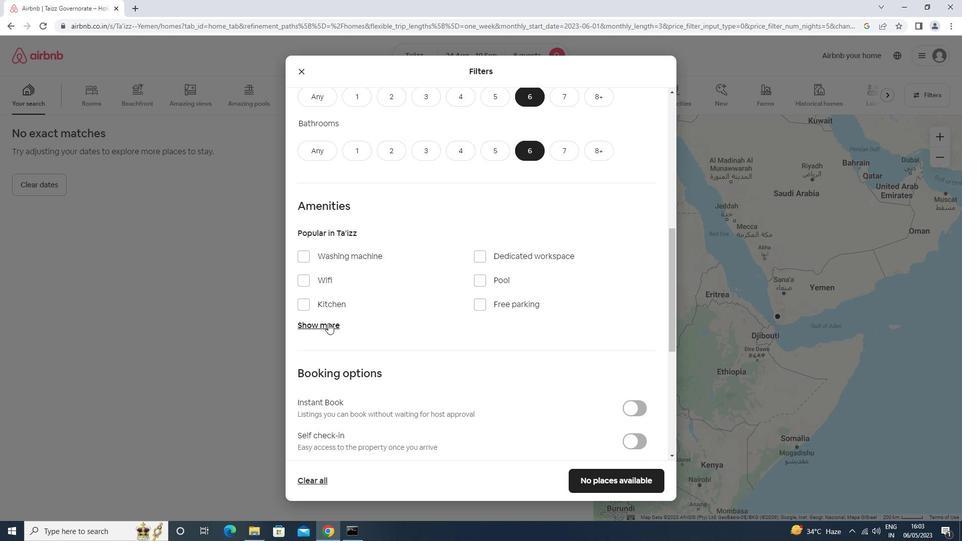 
Action: Mouse moved to (336, 279)
Screenshot: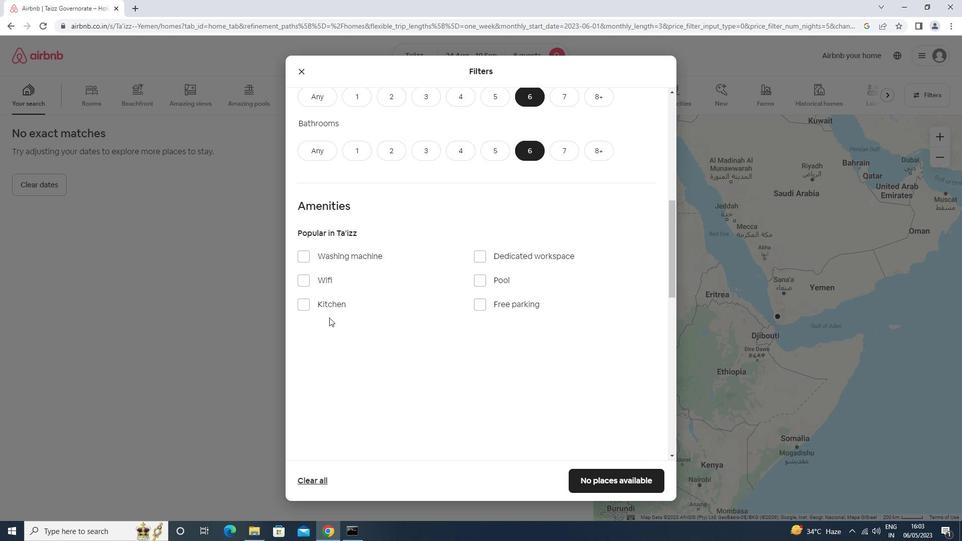 
Action: Mouse pressed left at (336, 279)
Screenshot: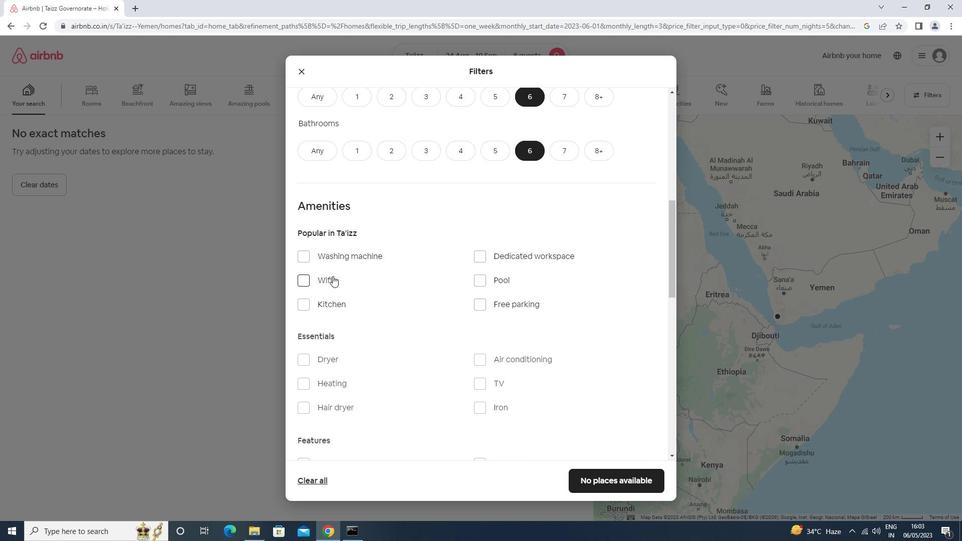 
Action: Mouse moved to (490, 307)
Screenshot: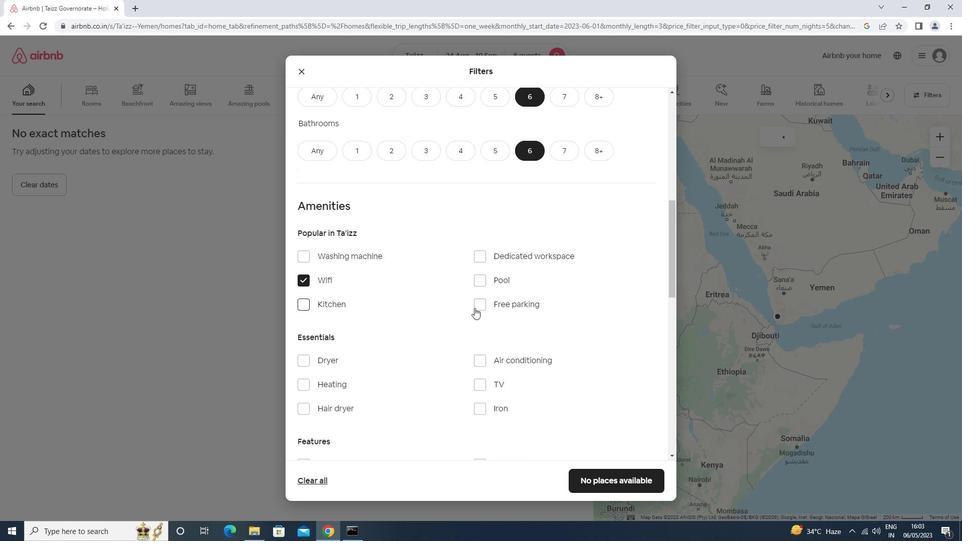 
Action: Mouse pressed left at (490, 307)
Screenshot: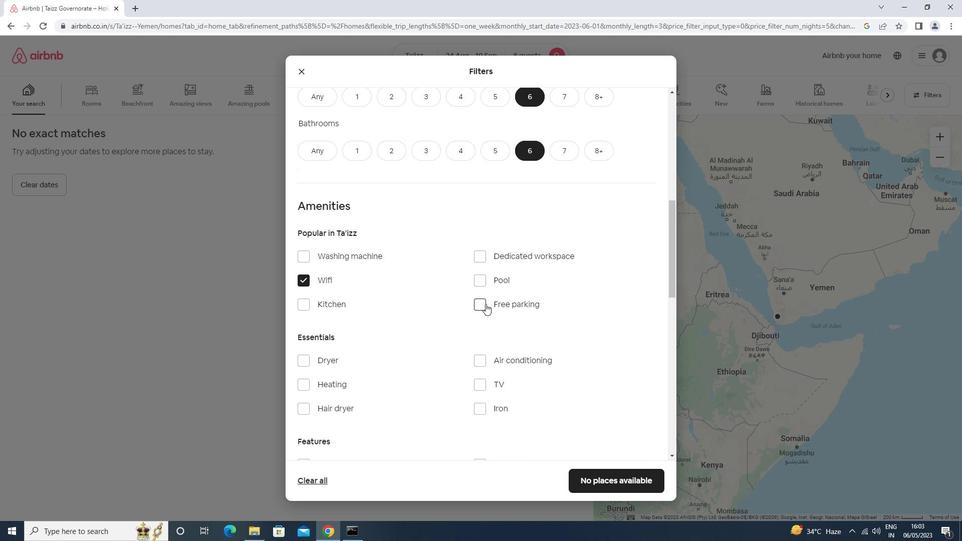 
Action: Mouse moved to (489, 307)
Screenshot: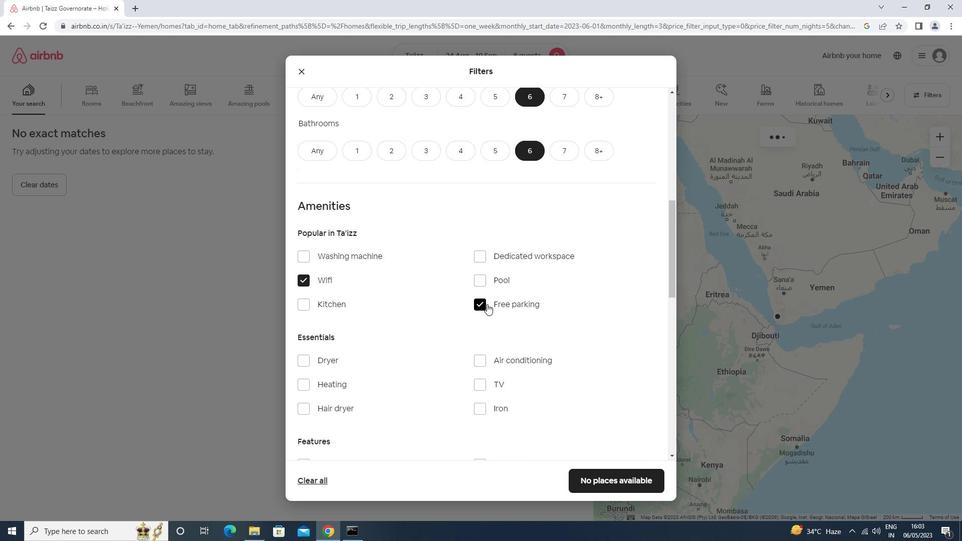 
Action: Mouse scrolled (489, 307) with delta (0, 0)
Screenshot: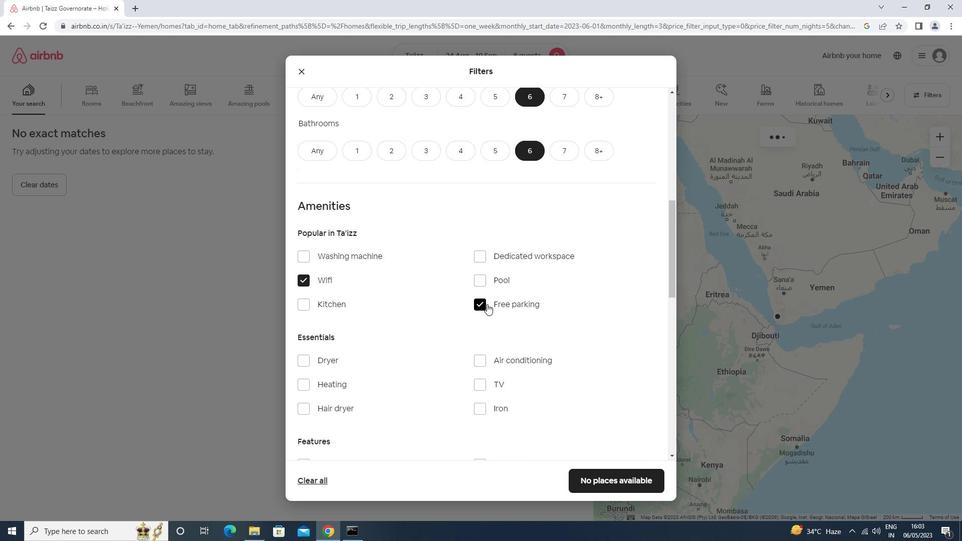 
Action: Mouse moved to (489, 307)
Screenshot: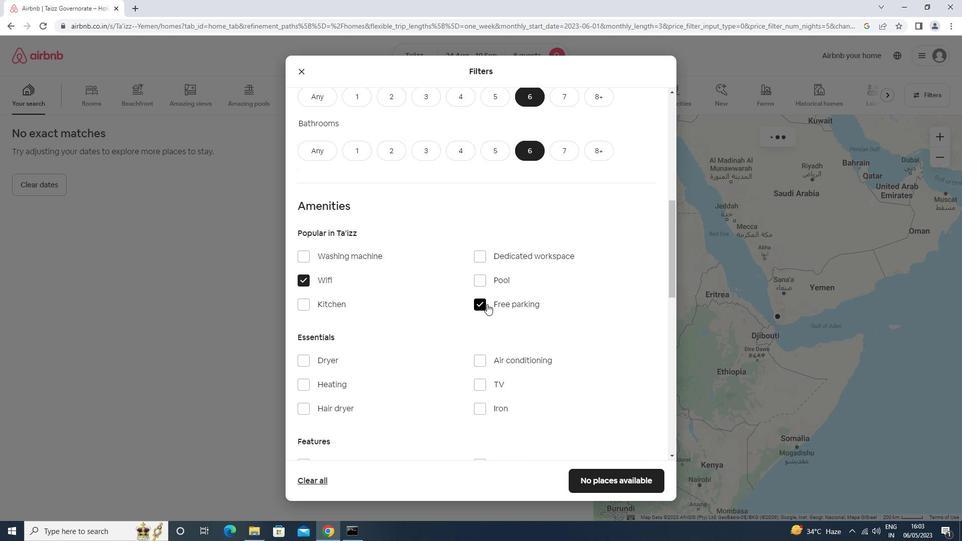 
Action: Mouse scrolled (489, 307) with delta (0, 0)
Screenshot: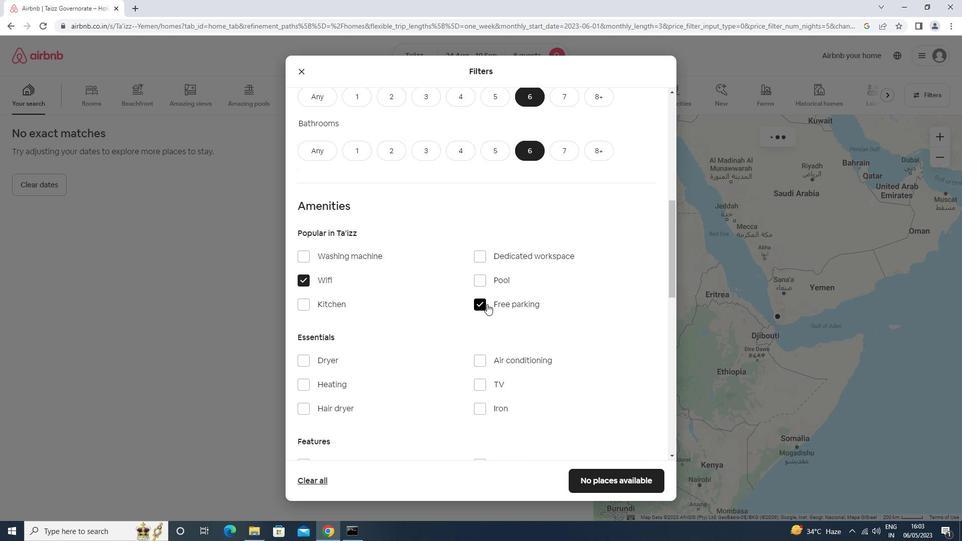 
Action: Mouse moved to (487, 292)
Screenshot: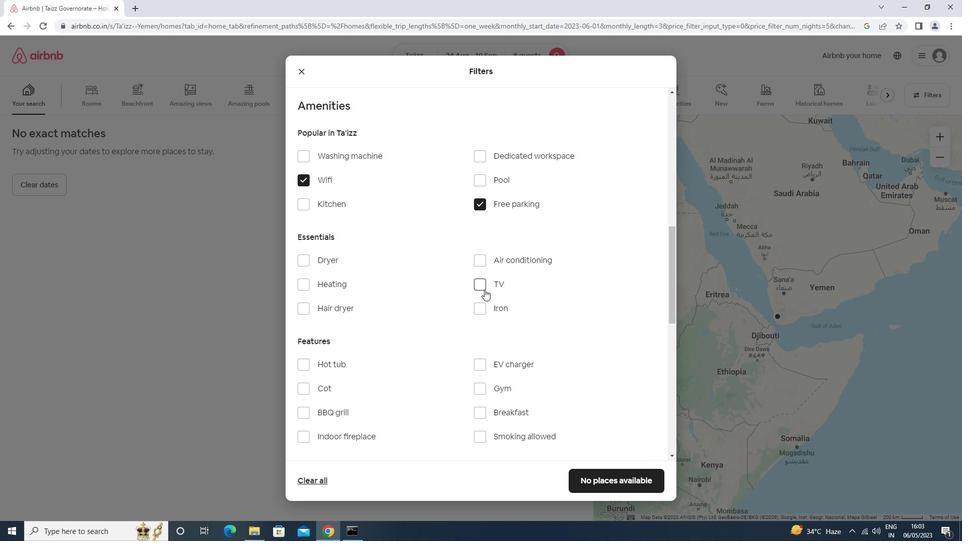 
Action: Mouse pressed left at (487, 292)
Screenshot: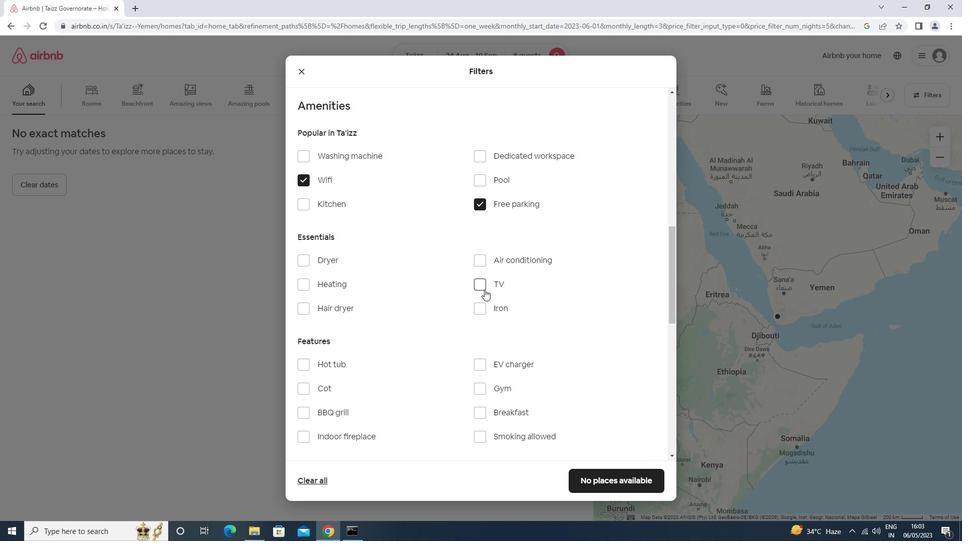 
Action: Mouse moved to (442, 319)
Screenshot: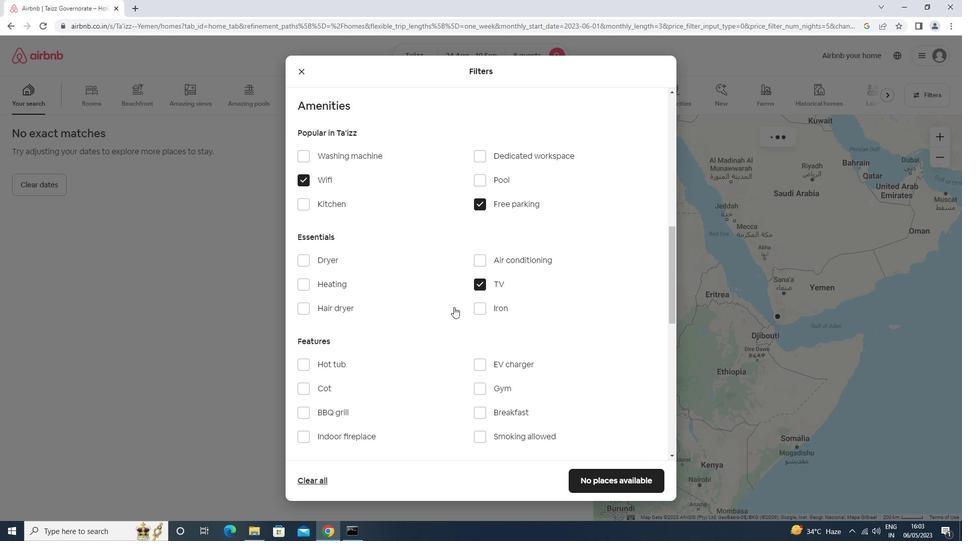 
Action: Mouse scrolled (442, 319) with delta (0, 0)
Screenshot: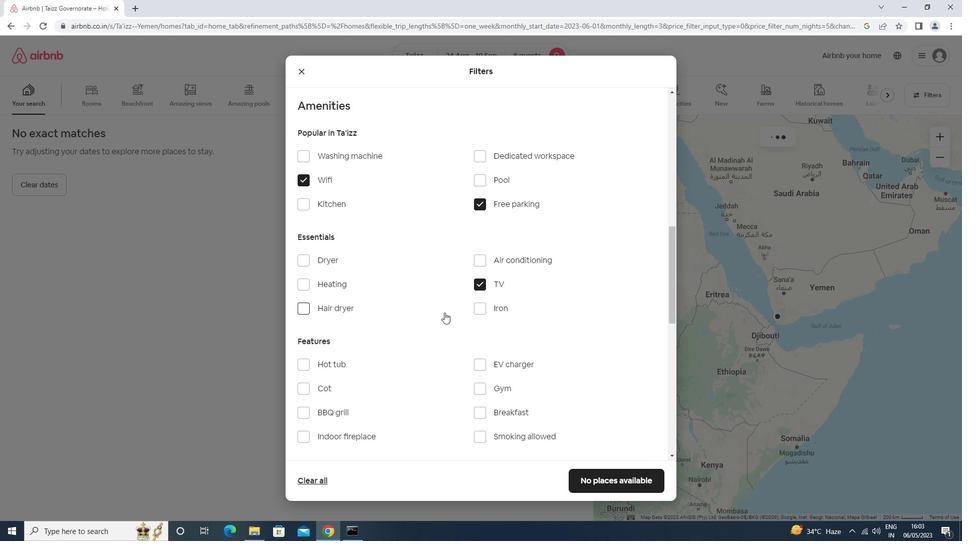 
Action: Mouse scrolled (442, 319) with delta (0, 0)
Screenshot: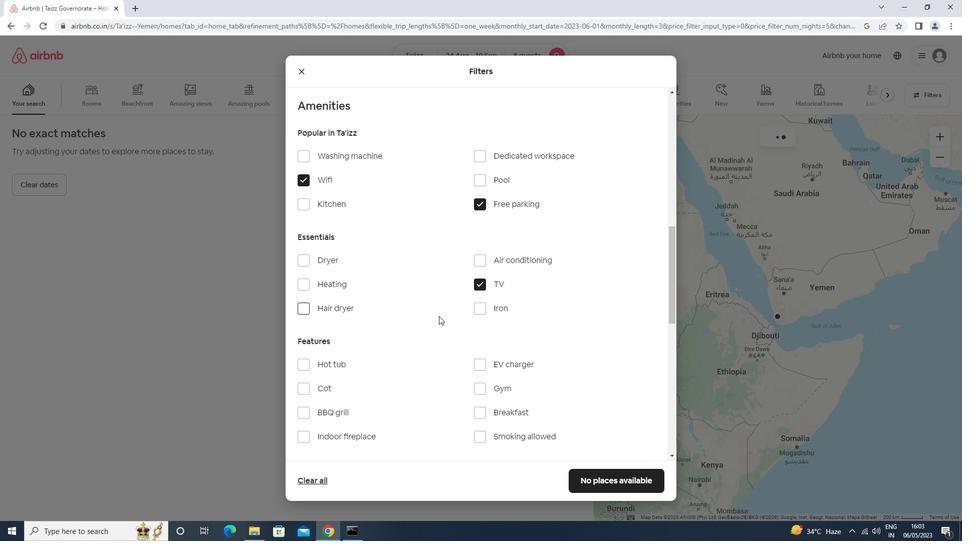 
Action: Mouse moved to (503, 293)
Screenshot: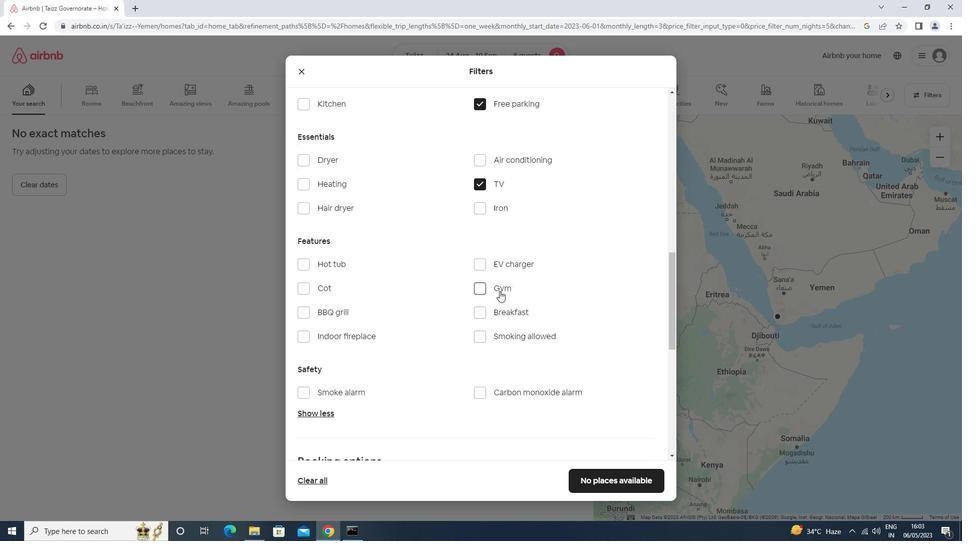 
Action: Mouse pressed left at (503, 293)
Screenshot: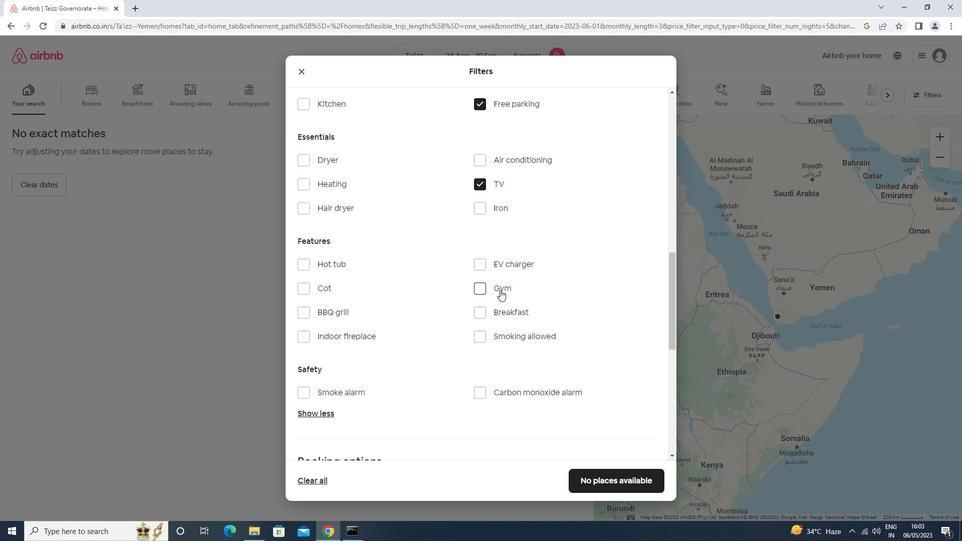 
Action: Mouse moved to (497, 317)
Screenshot: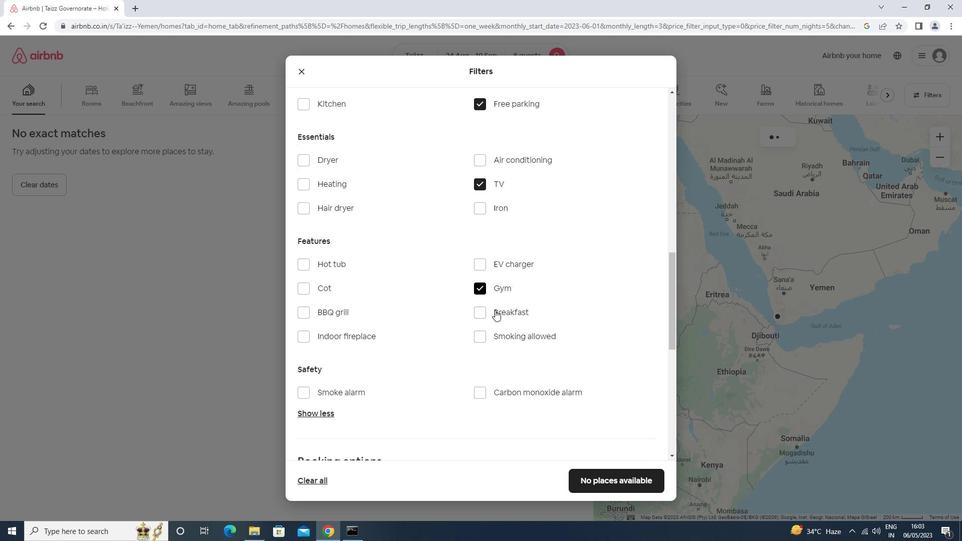 
Action: Mouse pressed left at (497, 317)
Screenshot: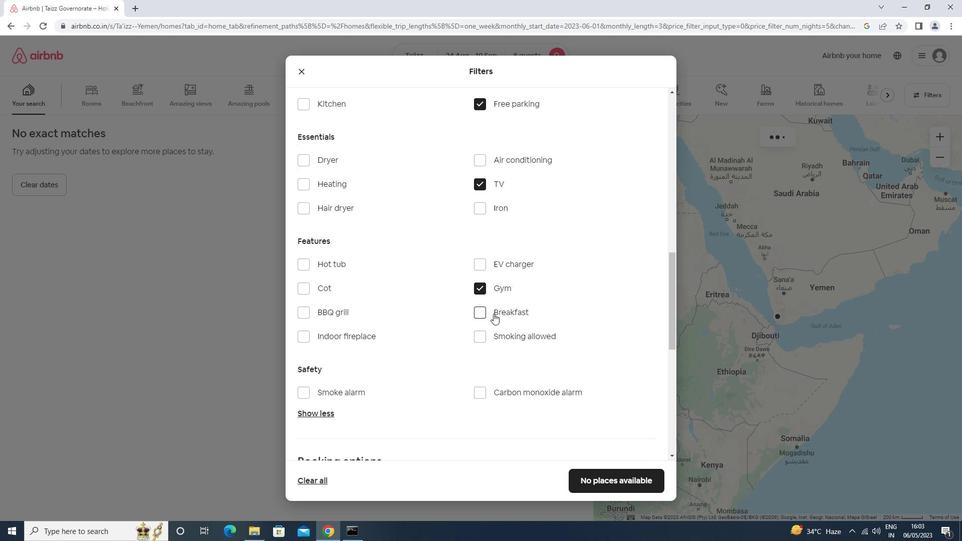 
Action: Mouse moved to (448, 317)
Screenshot: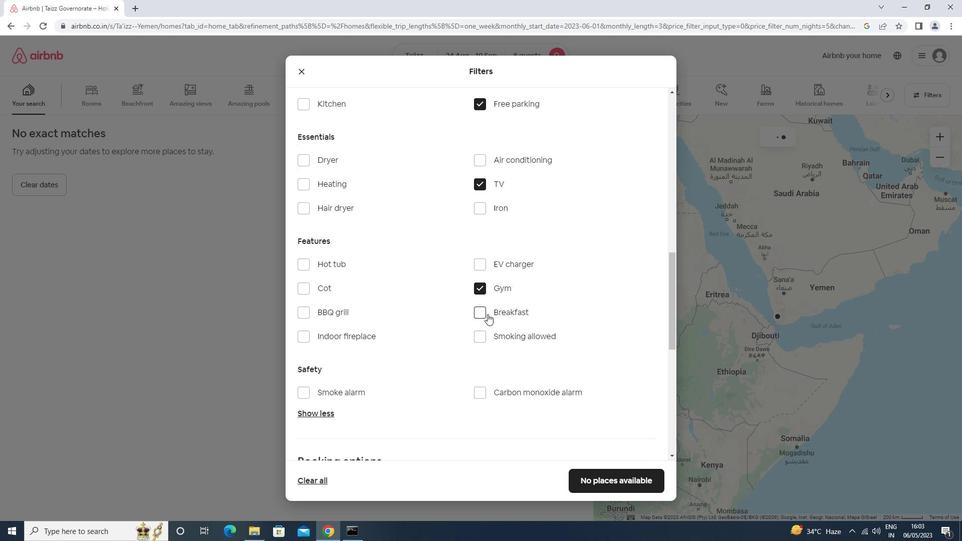 
Action: Mouse scrolled (448, 317) with delta (0, 0)
Screenshot: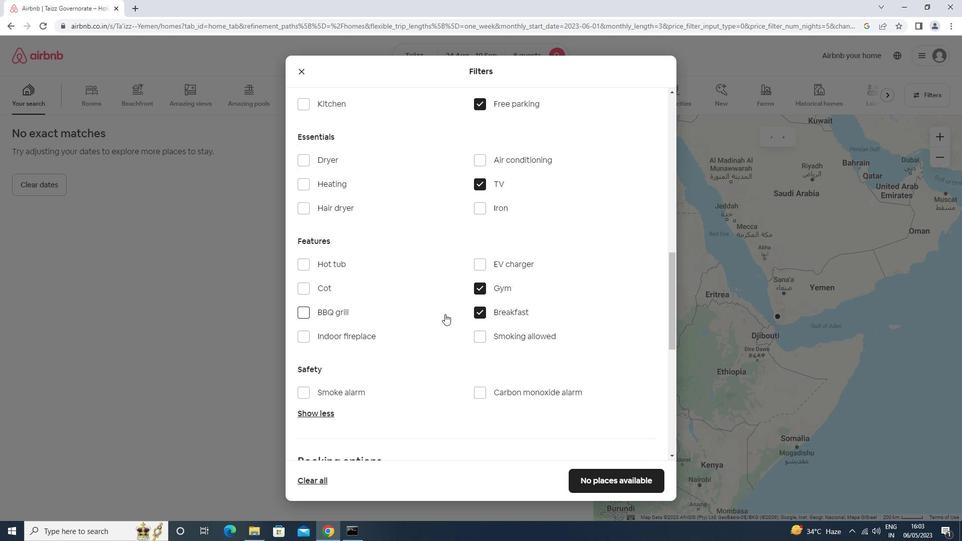 
Action: Mouse scrolled (448, 317) with delta (0, 0)
Screenshot: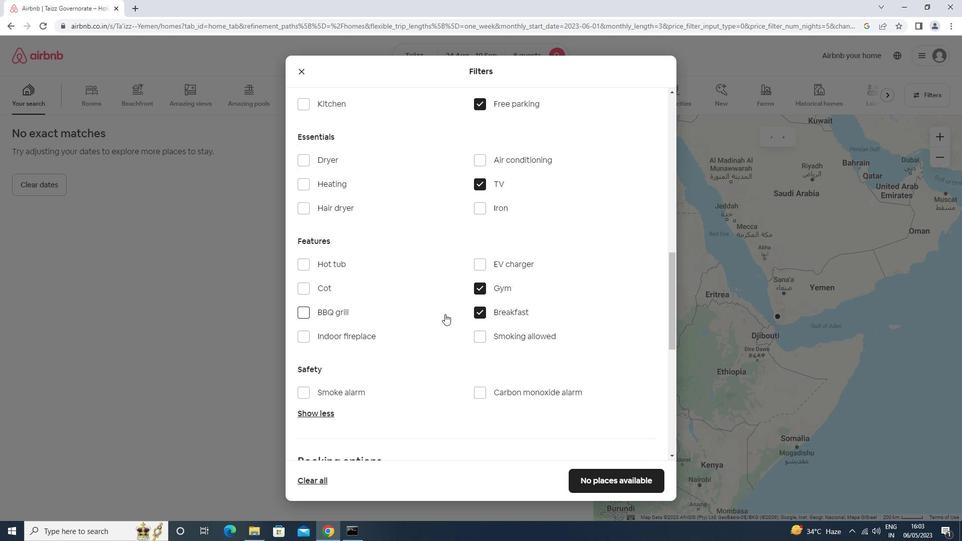 
Action: Mouse scrolled (448, 317) with delta (0, 0)
Screenshot: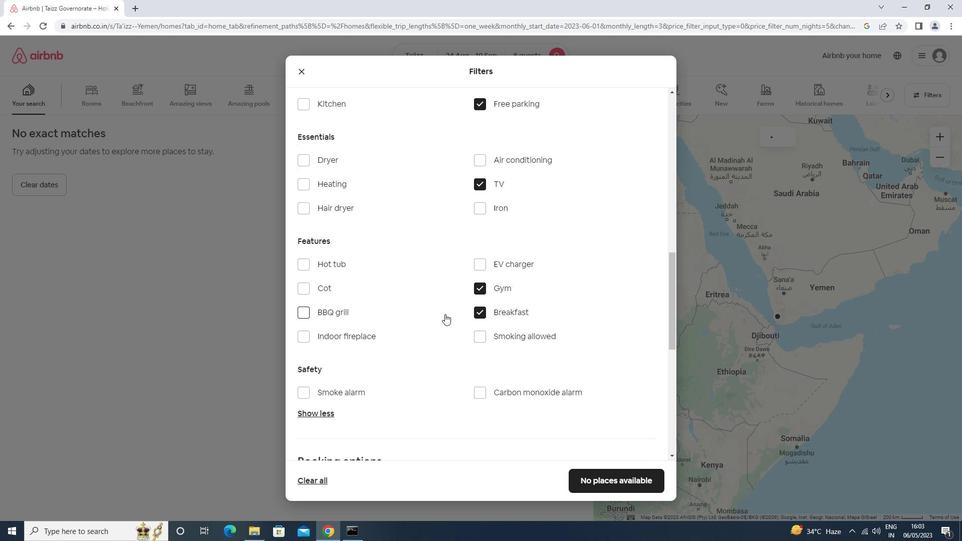 
Action: Mouse scrolled (448, 317) with delta (0, 0)
Screenshot: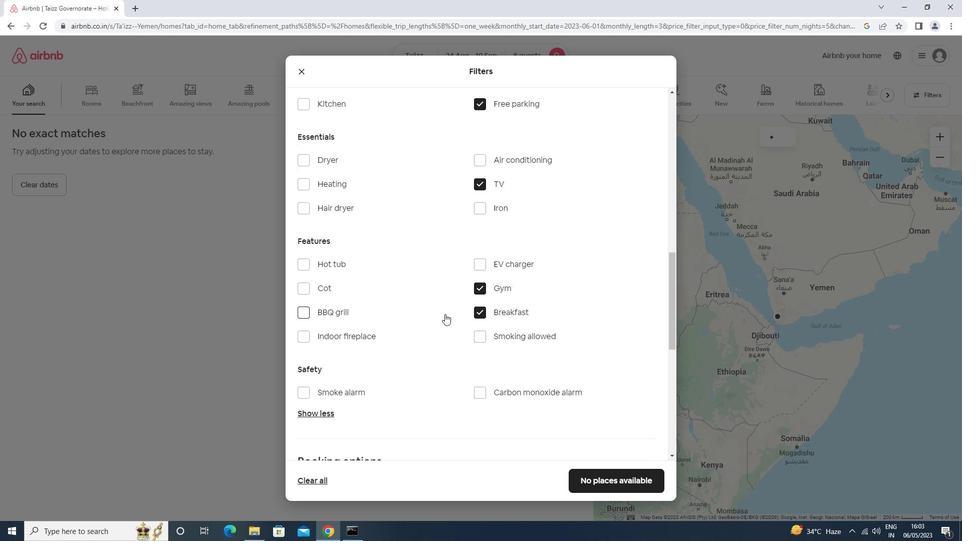 
Action: Mouse moved to (638, 326)
Screenshot: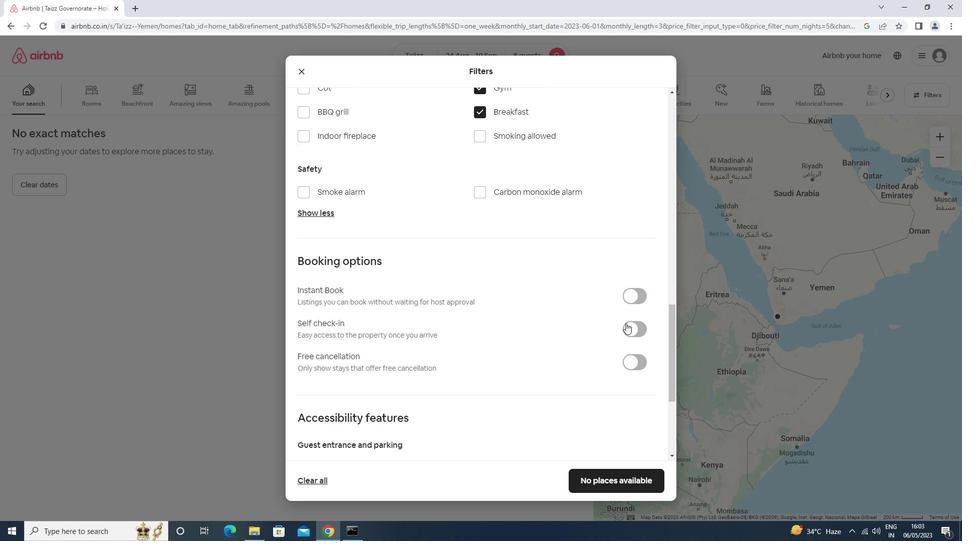 
Action: Mouse pressed left at (638, 326)
Screenshot: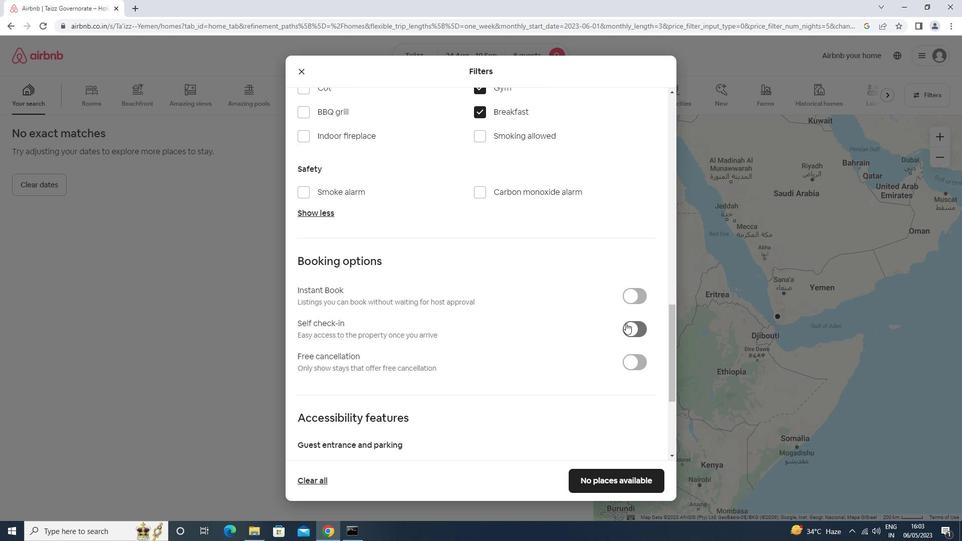 
Action: Mouse moved to (464, 334)
Screenshot: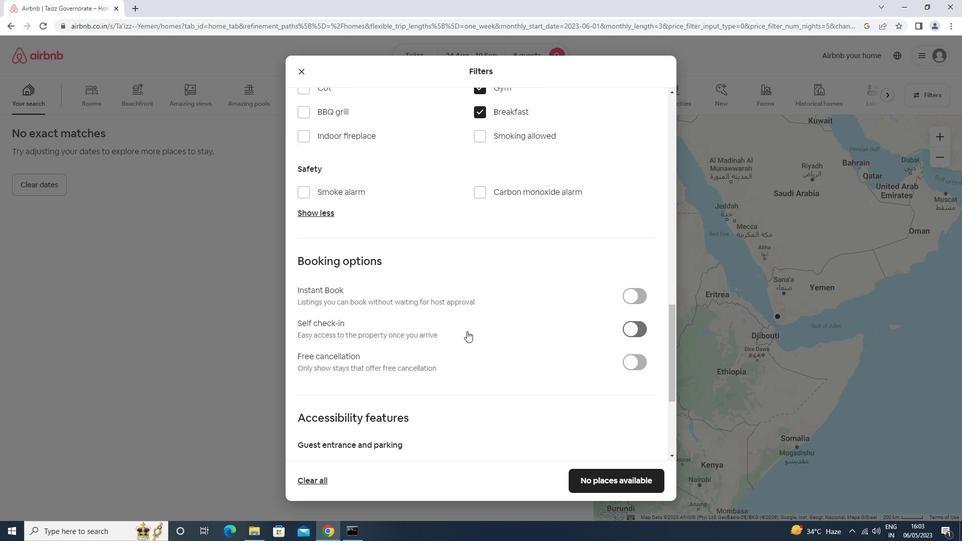 
Action: Mouse scrolled (464, 333) with delta (0, 0)
Screenshot: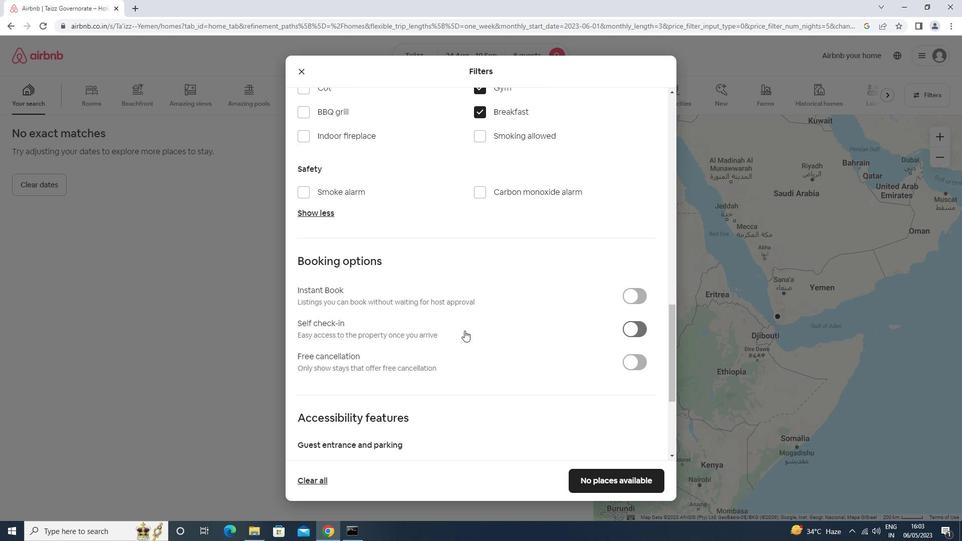 
Action: Mouse moved to (463, 335)
Screenshot: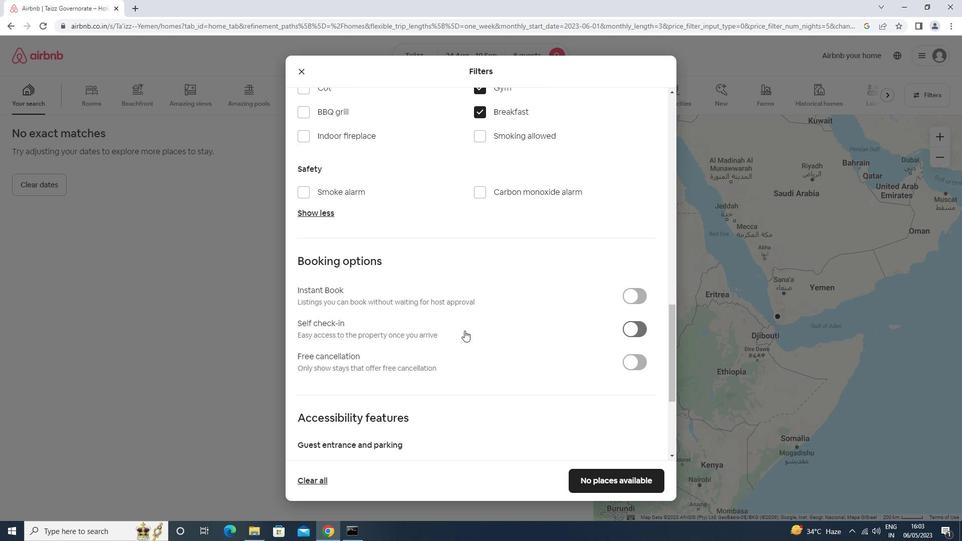 
Action: Mouse scrolled (463, 334) with delta (0, 0)
Screenshot: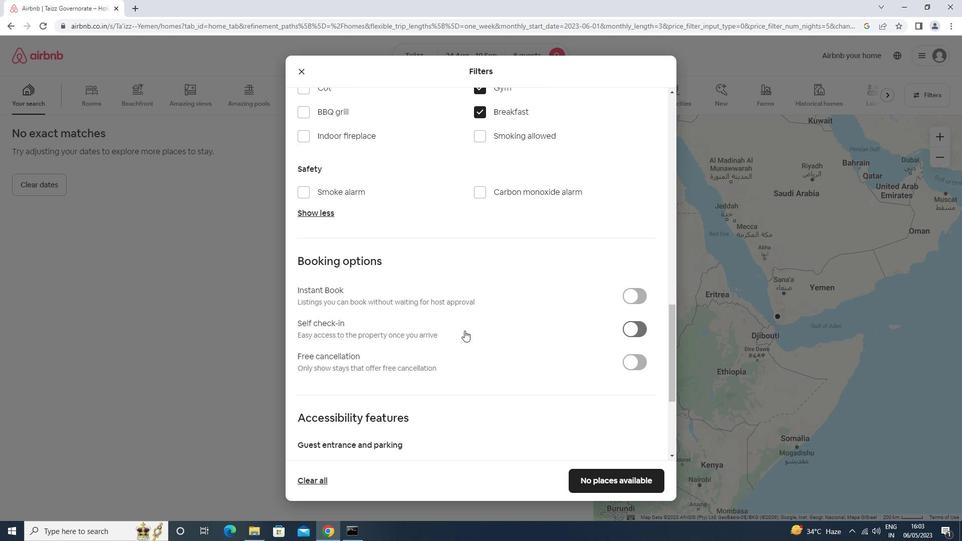 
Action: Mouse scrolled (463, 334) with delta (0, 0)
Screenshot: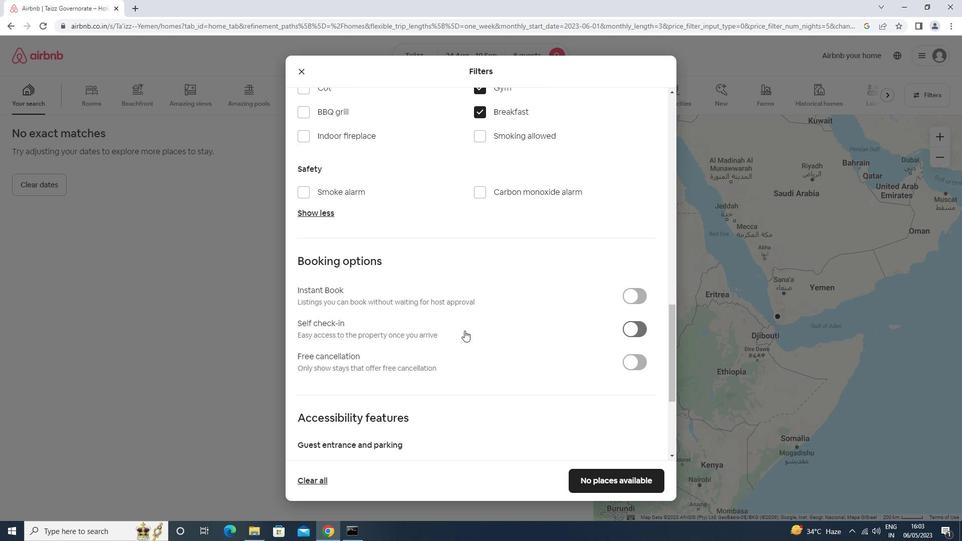 
Action: Mouse scrolled (463, 334) with delta (0, 0)
Screenshot: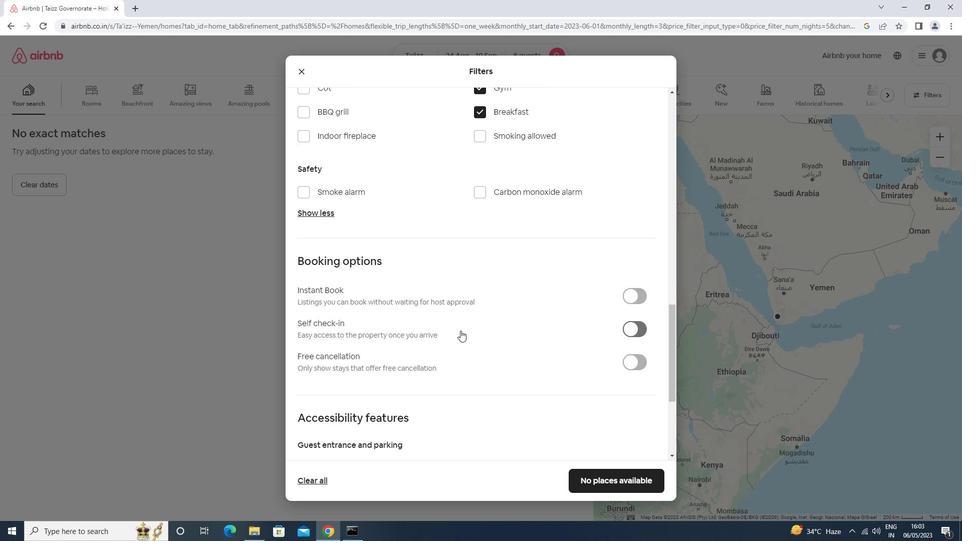 
Action: Mouse scrolled (463, 334) with delta (0, 0)
Screenshot: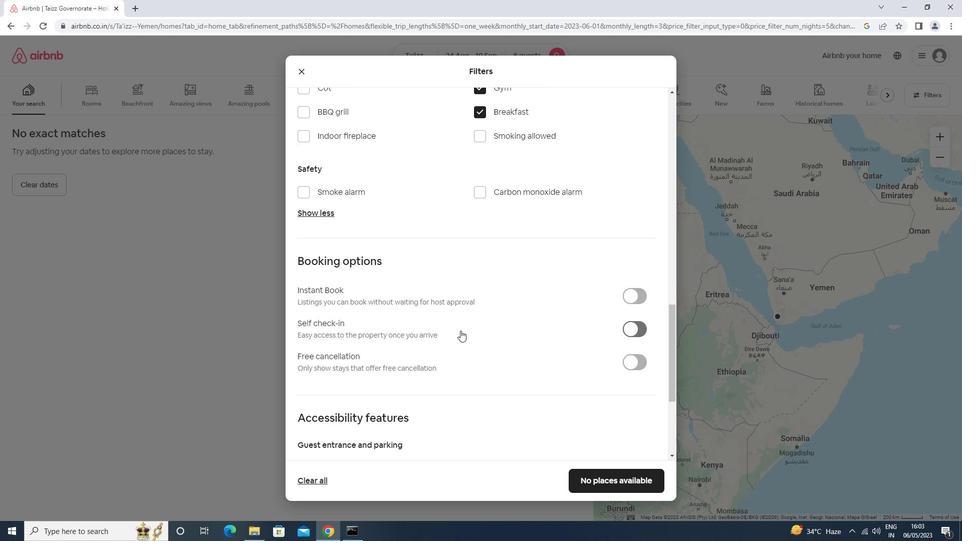 
Action: Mouse scrolled (463, 334) with delta (0, 0)
Screenshot: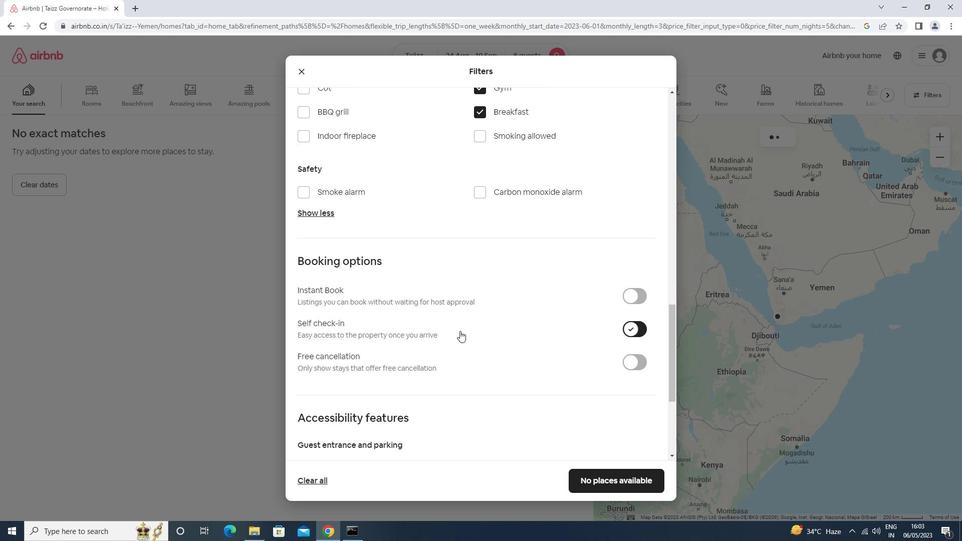 
Action: Mouse moved to (462, 337)
Screenshot: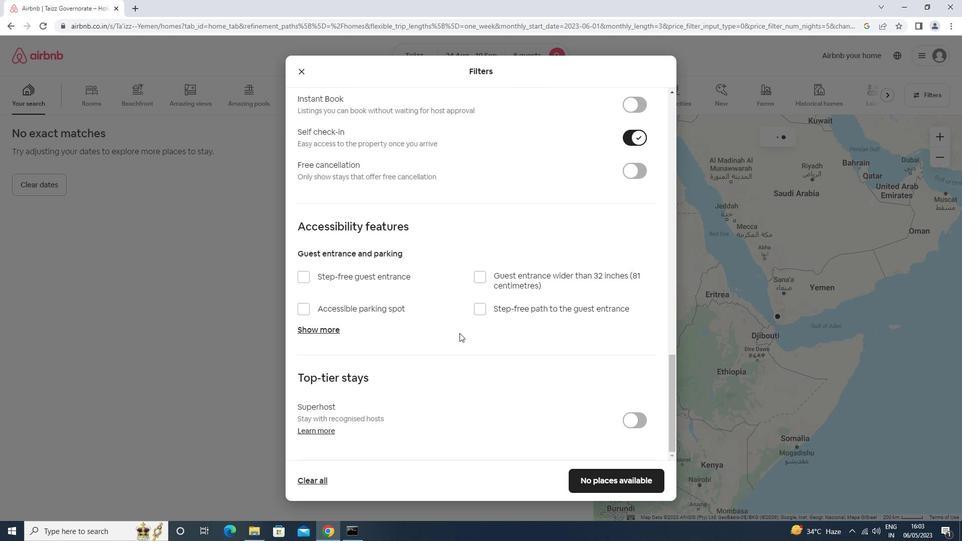 
Action: Mouse scrolled (462, 337) with delta (0, 0)
Screenshot: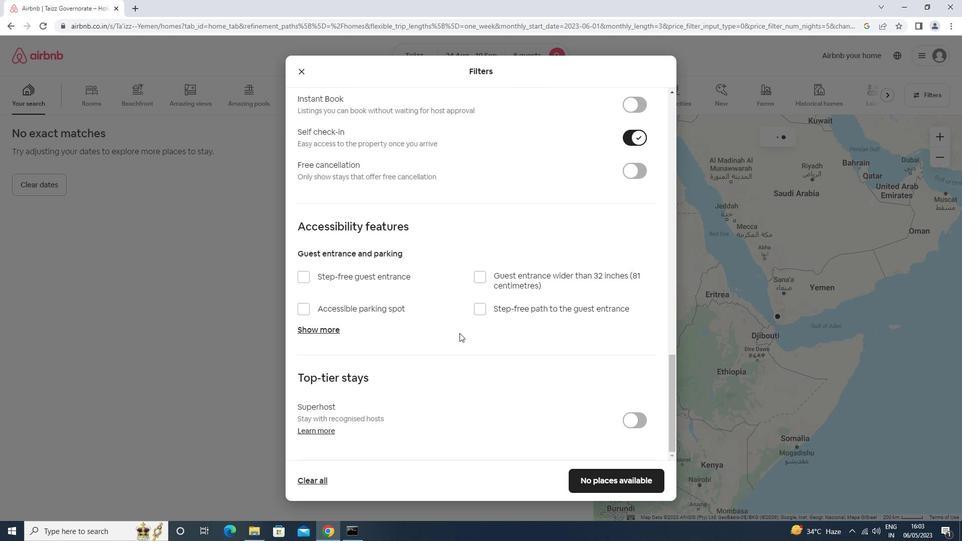 
Action: Mouse scrolled (462, 337) with delta (0, 0)
Screenshot: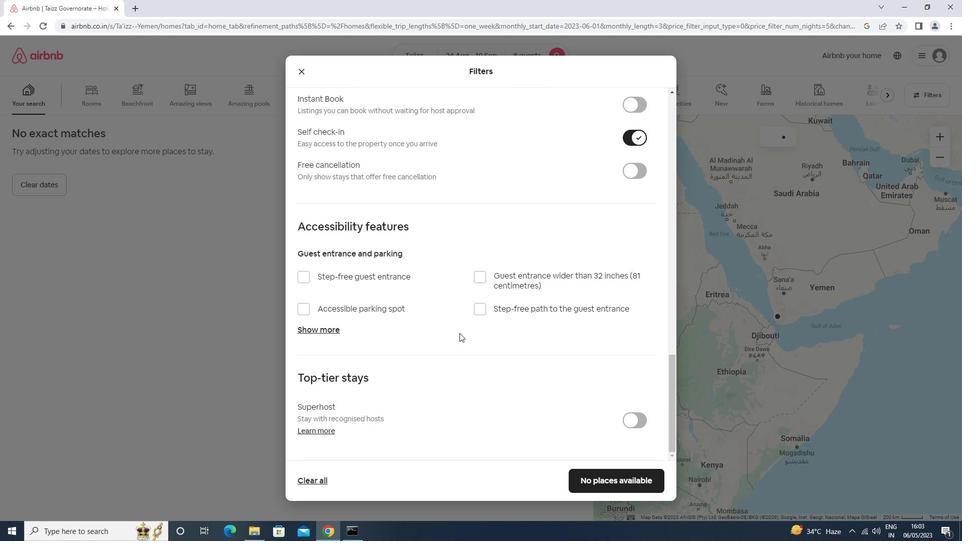 
Action: Mouse scrolled (462, 337) with delta (0, 0)
Screenshot: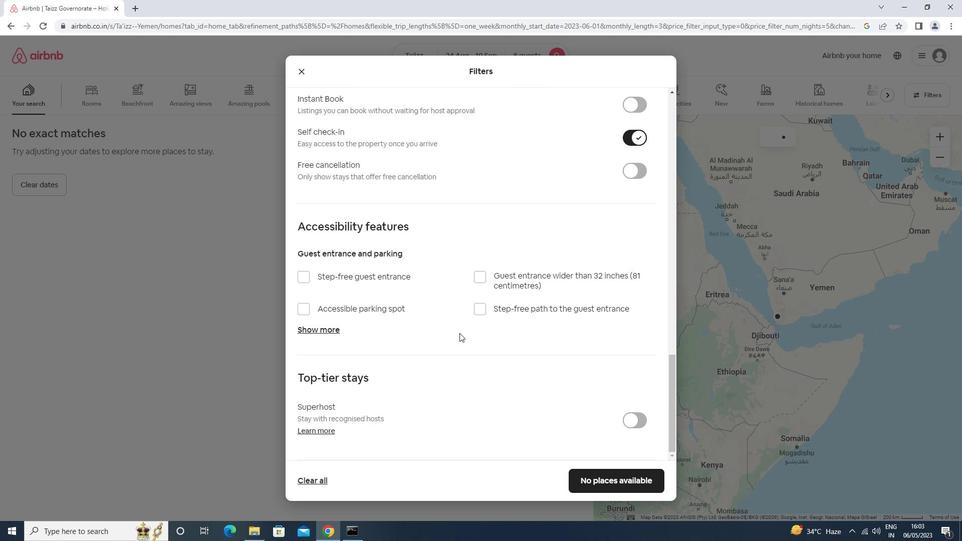 
Action: Mouse scrolled (462, 337) with delta (0, 0)
Screenshot: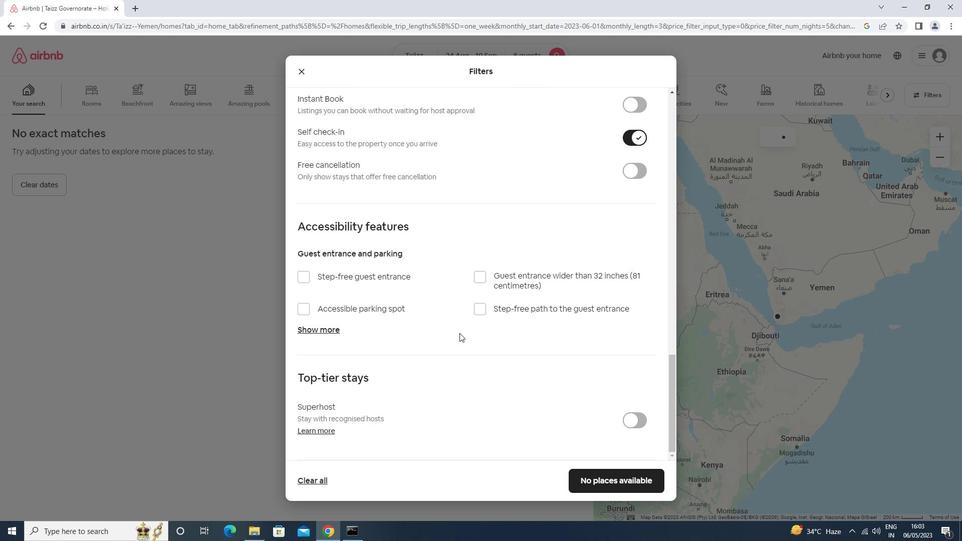 
Action: Mouse moved to (461, 338)
Screenshot: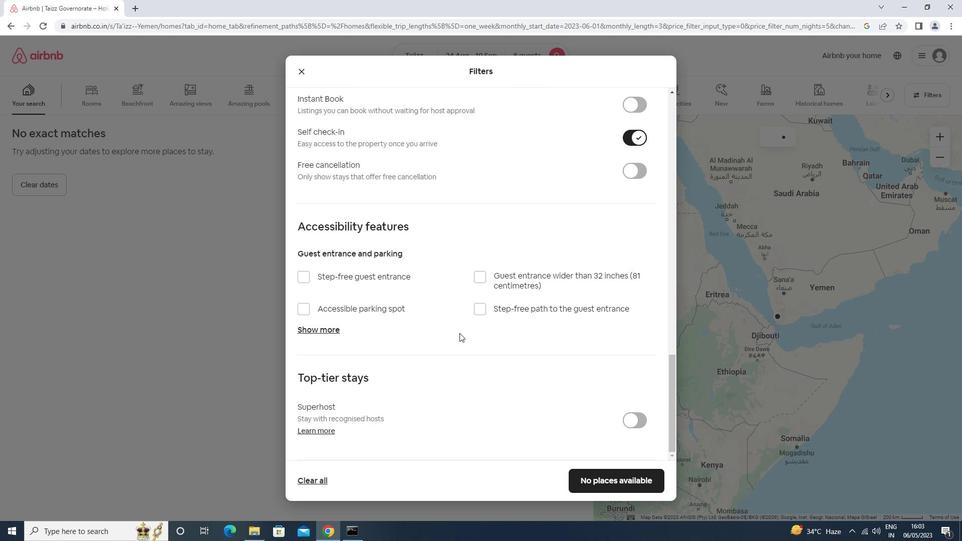 
Action: Mouse scrolled (461, 337) with delta (0, 0)
Screenshot: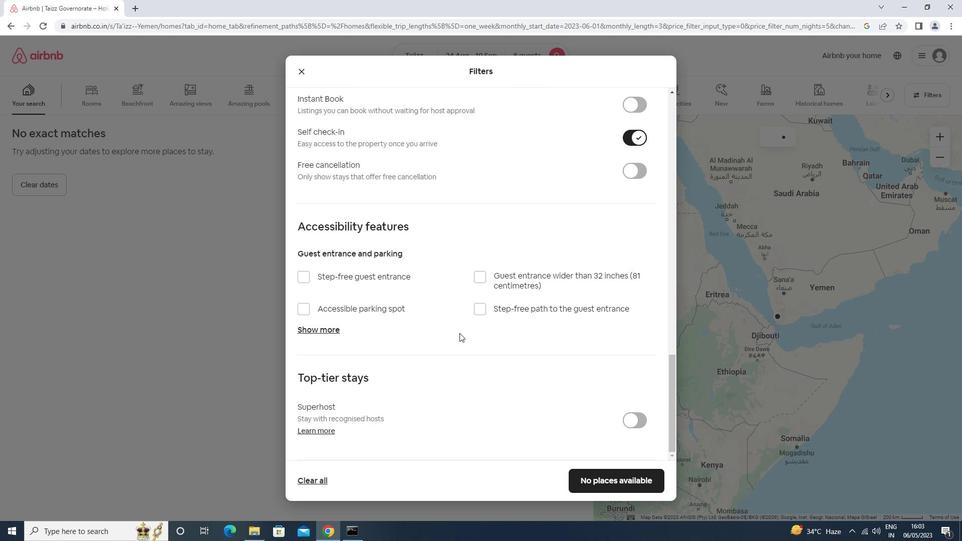 
Action: Mouse moved to (459, 339)
Screenshot: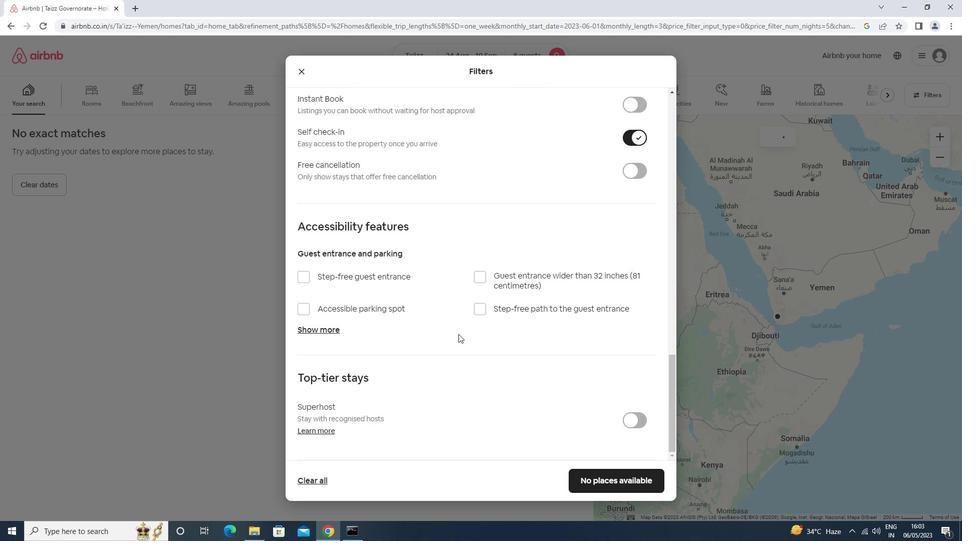
Action: Mouse scrolled (459, 338) with delta (0, 0)
Screenshot: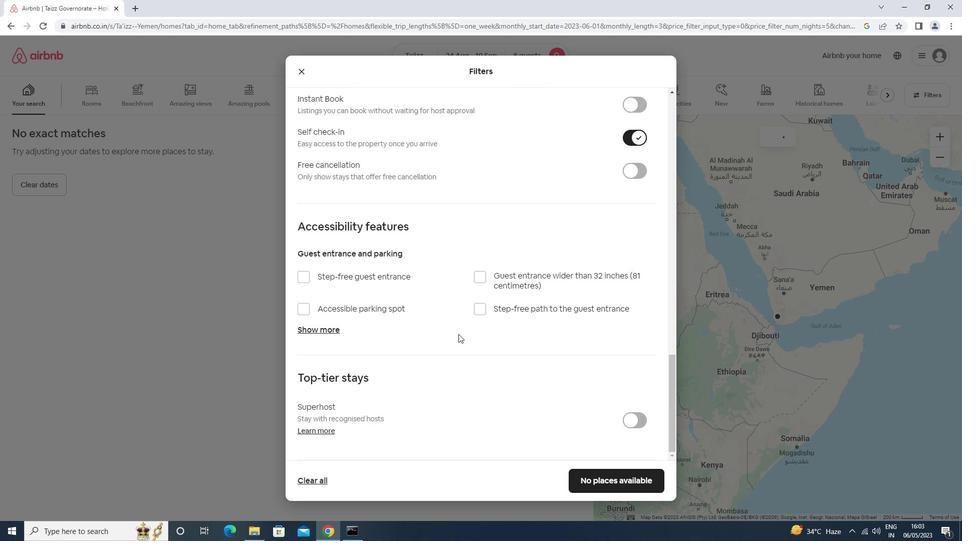 
Action: Mouse moved to (617, 482)
Screenshot: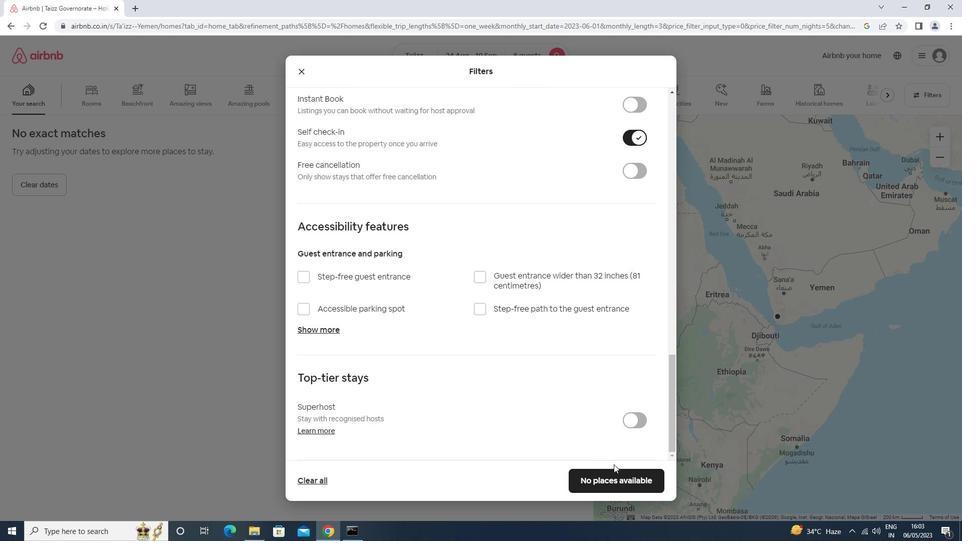 
Action: Mouse pressed left at (617, 482)
Screenshot: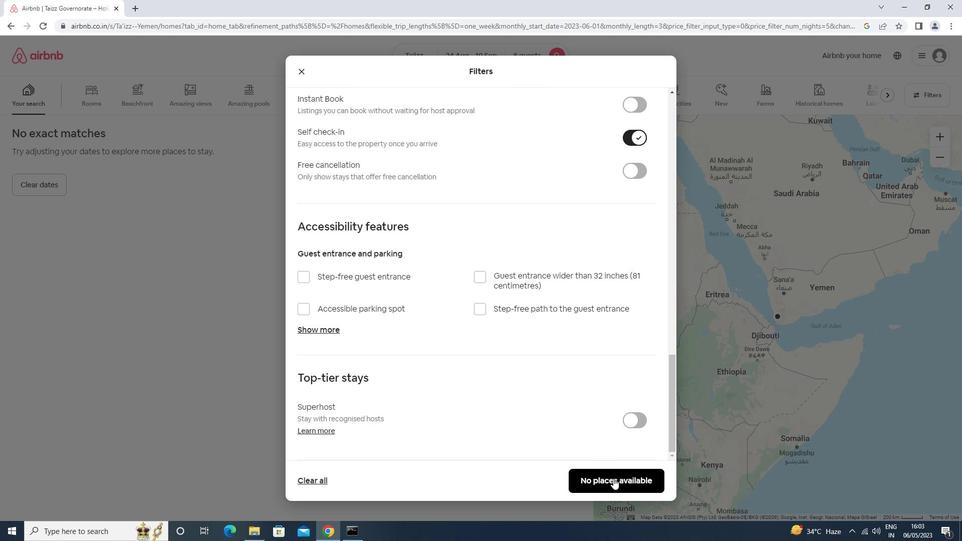 
